 Task: Send an email with the signature George Carter with the subject Thank you for an order and the message Could you clarify the roles and responsibilities of the team members? from softage.5@softage.net to softage.3@softage.net and move the email from Sent Items to the folder Makeup
Action: Mouse moved to (49, 41)
Screenshot: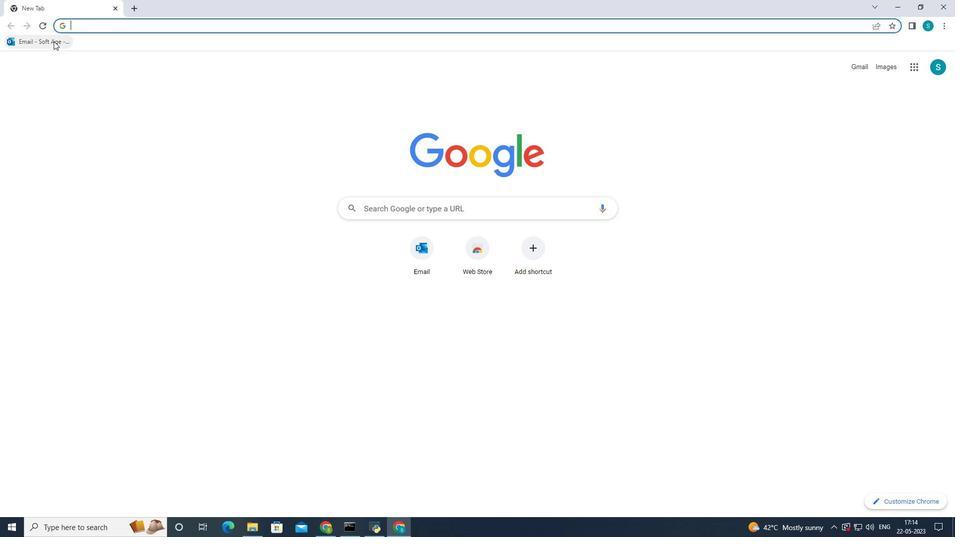
Action: Mouse pressed left at (49, 41)
Screenshot: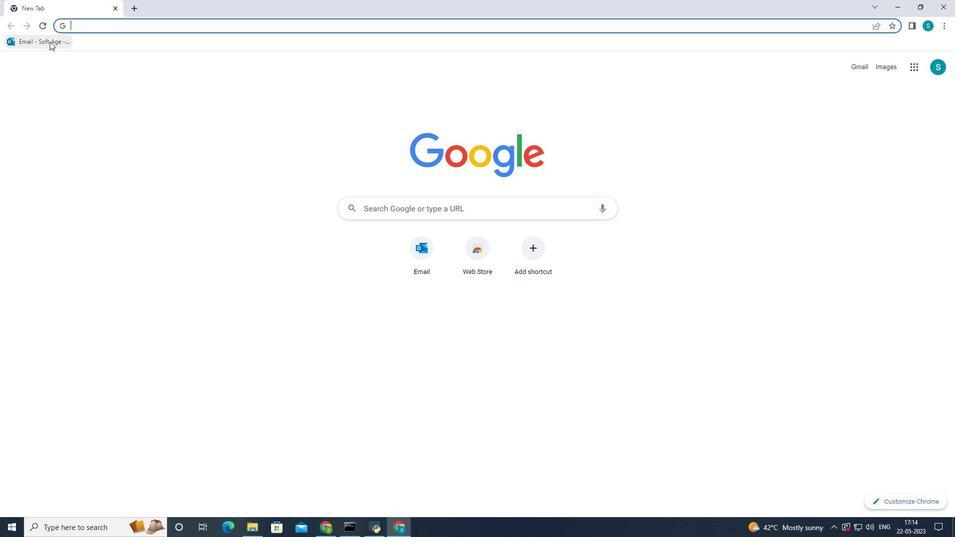 
Action: Mouse moved to (143, 92)
Screenshot: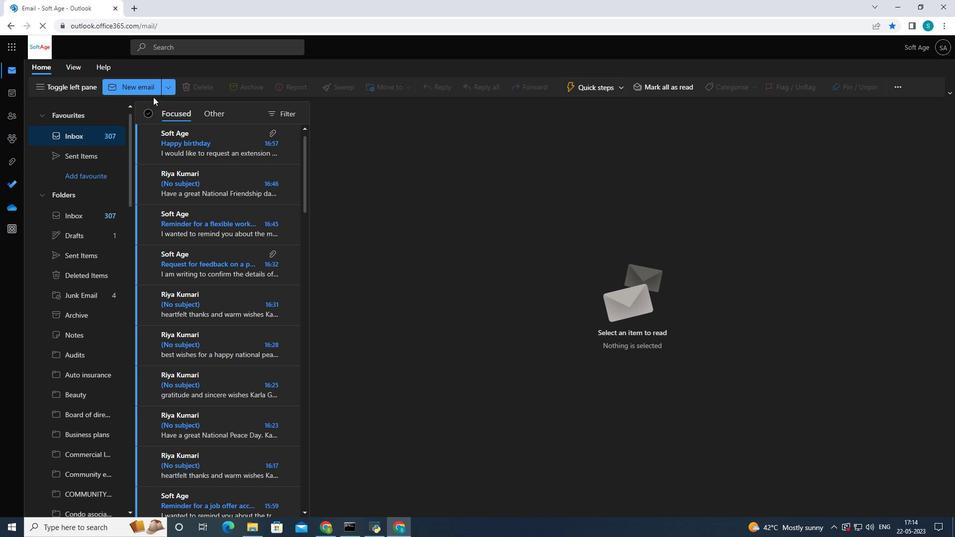 
Action: Mouse pressed left at (143, 92)
Screenshot: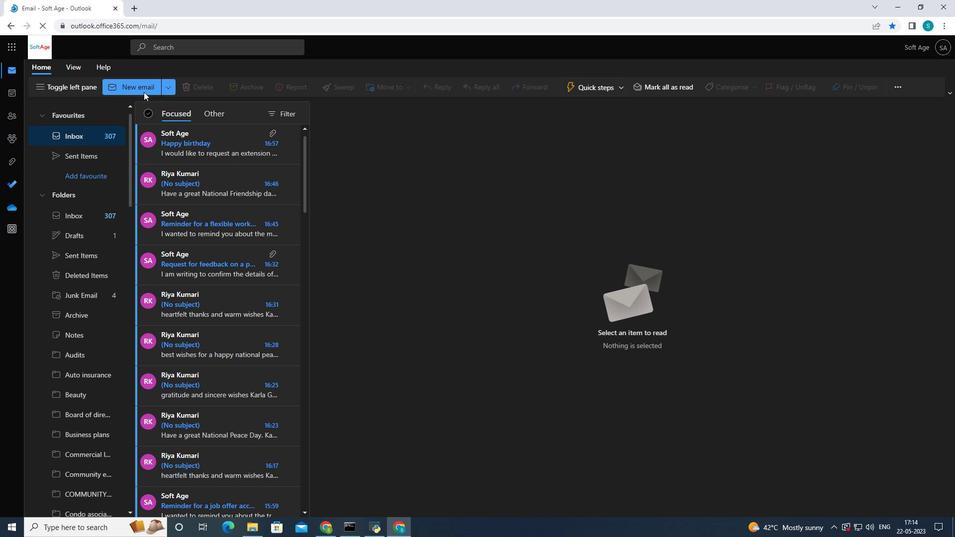 
Action: Mouse pressed left at (143, 92)
Screenshot: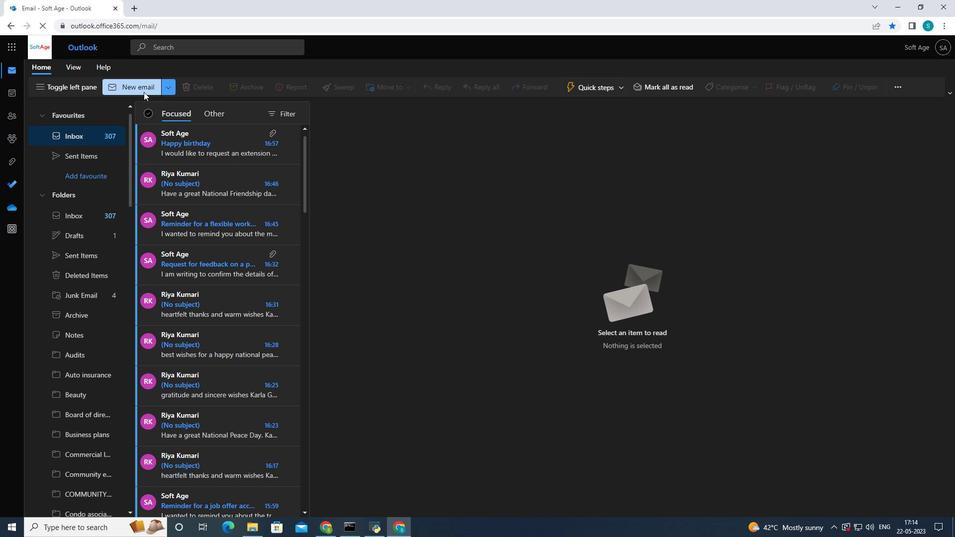 
Action: Mouse moved to (673, 82)
Screenshot: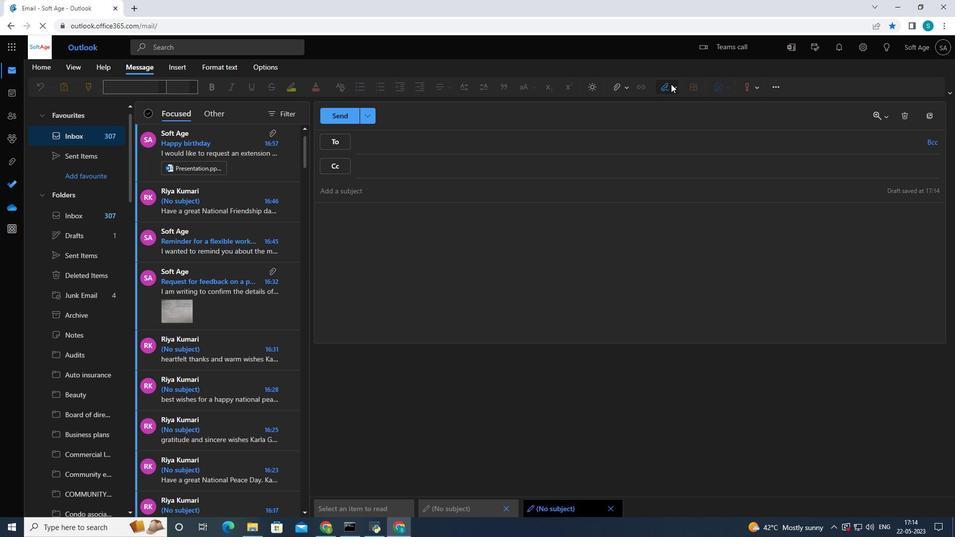 
Action: Mouse pressed left at (673, 82)
Screenshot: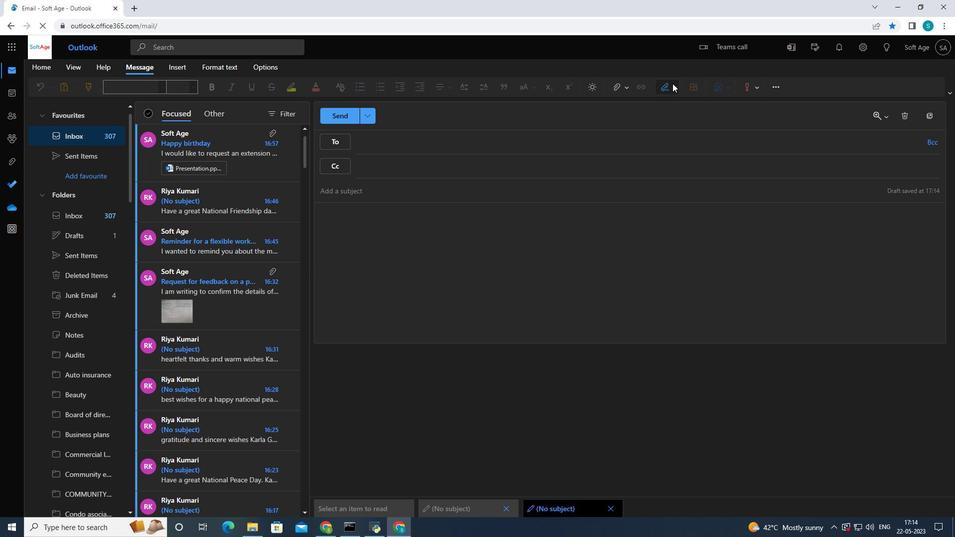 
Action: Mouse moved to (642, 124)
Screenshot: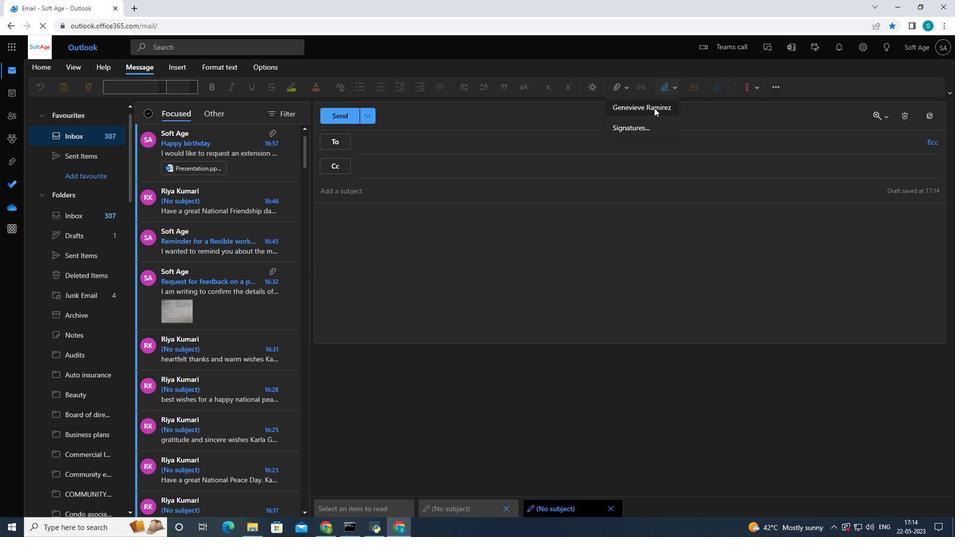 
Action: Mouse pressed left at (642, 124)
Screenshot: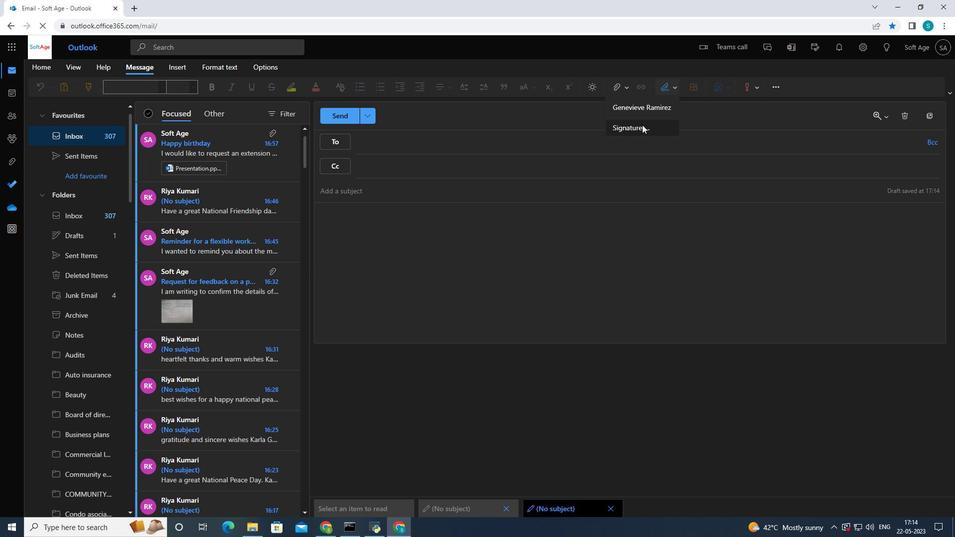 
Action: Mouse moved to (536, 162)
Screenshot: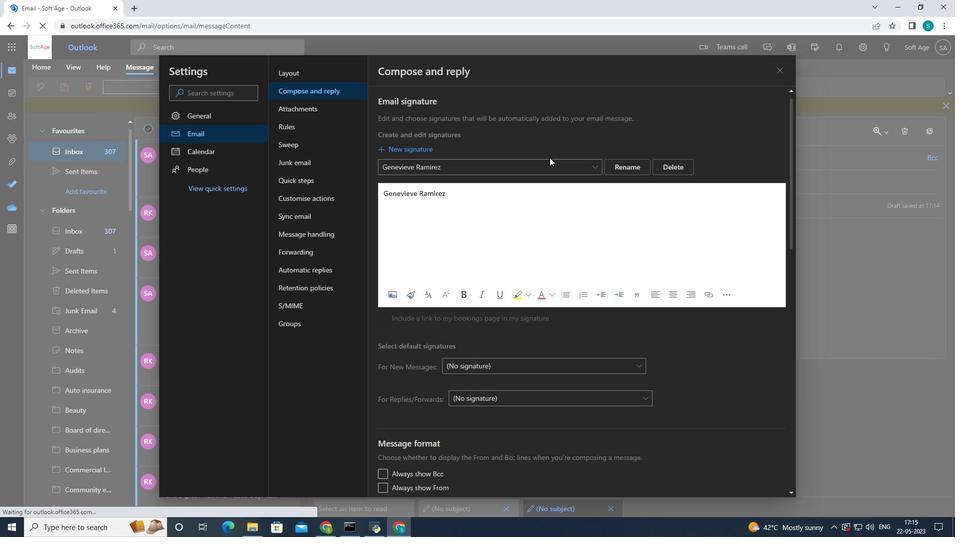 
Action: Mouse pressed left at (536, 162)
Screenshot: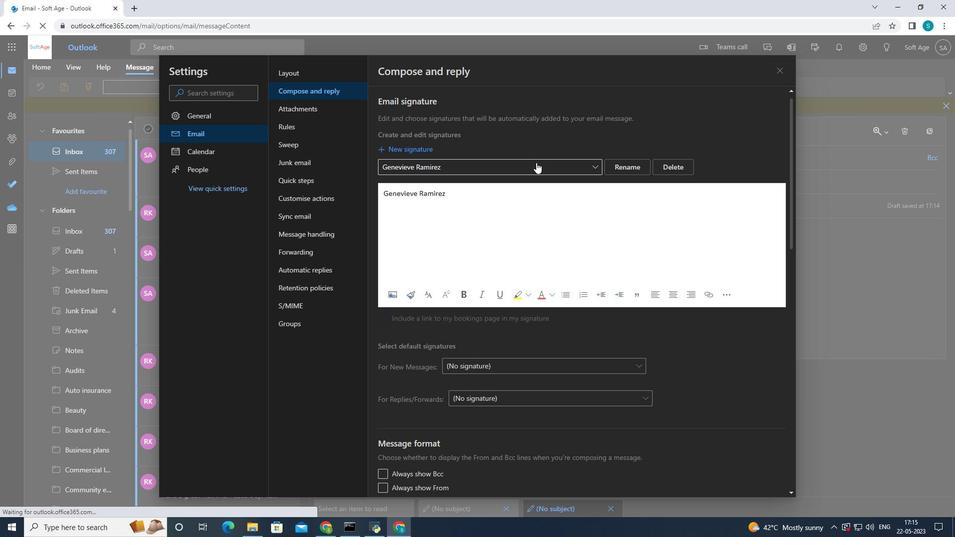 
Action: Mouse moved to (615, 167)
Screenshot: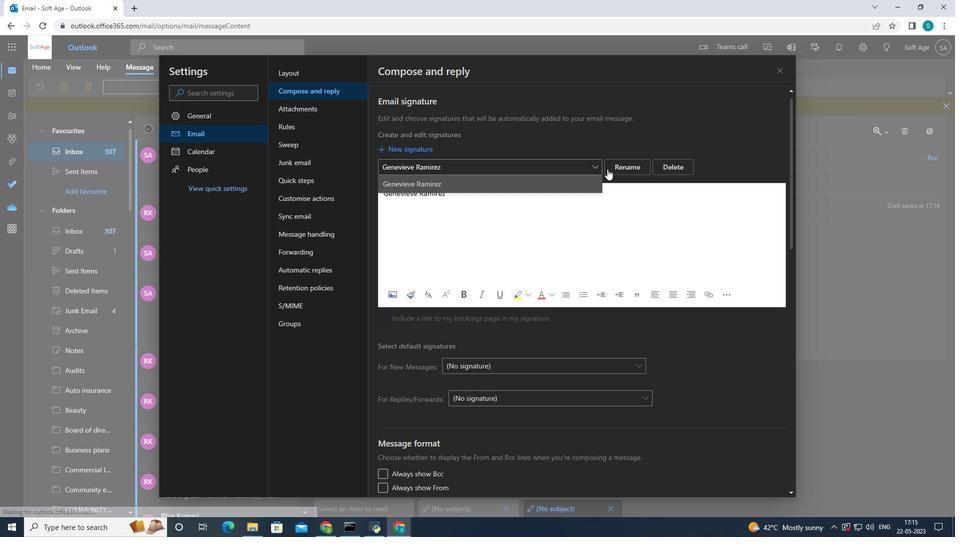 
Action: Mouse pressed left at (615, 167)
Screenshot: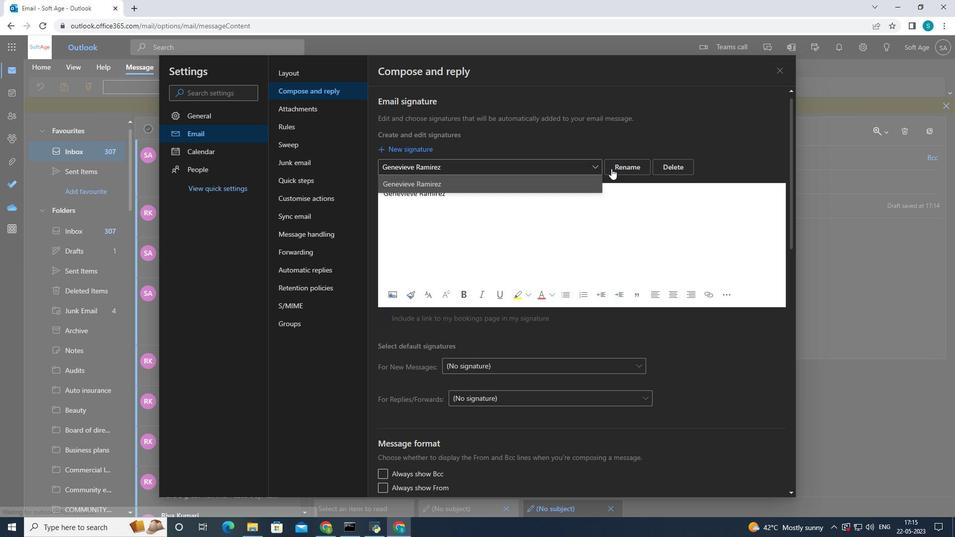 
Action: Mouse moved to (566, 166)
Screenshot: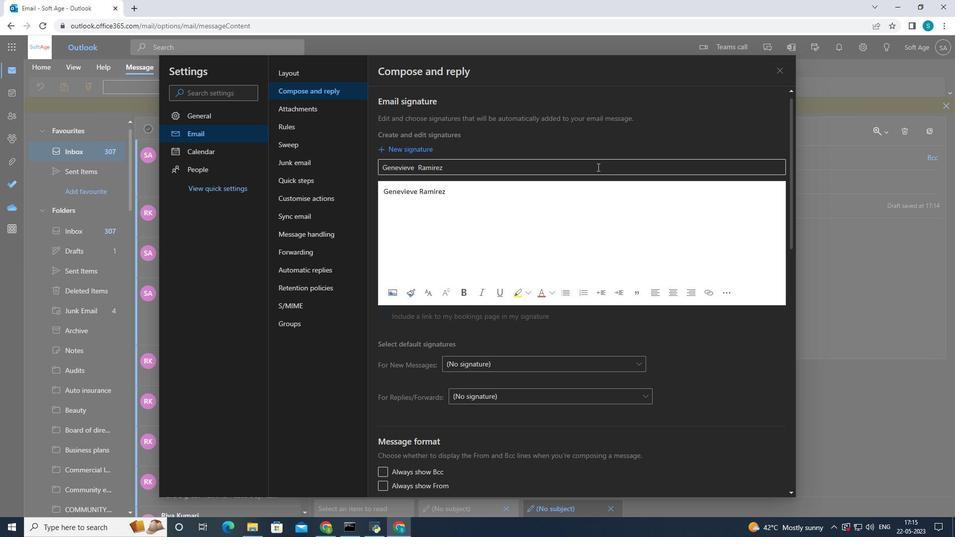 
Action: Mouse pressed left at (566, 166)
Screenshot: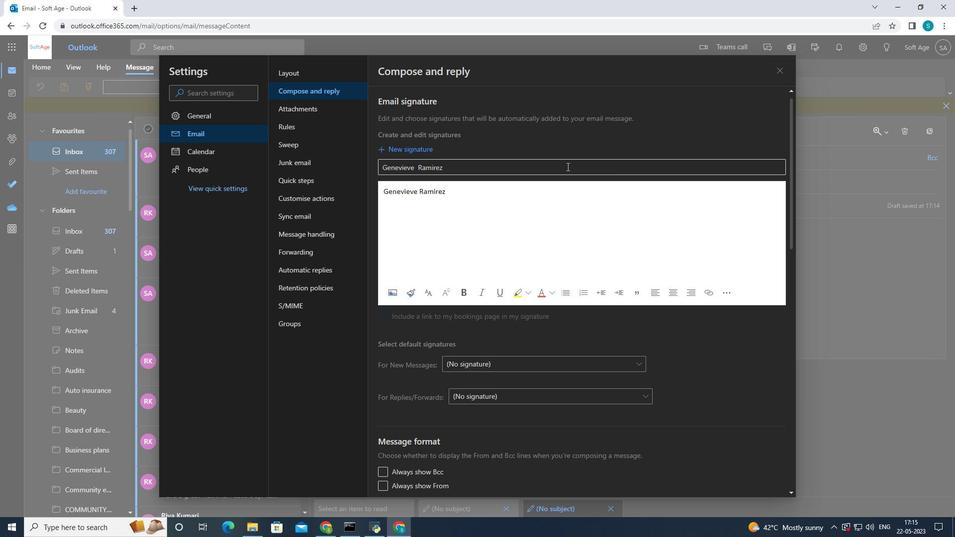 
Action: Key pressed <Key.backspace><Key.backspace><Key.backspace><Key.backspace><Key.backspace><Key.backspace><Key.backspace><Key.backspace><Key.backspace><Key.backspace><Key.backspace><Key.backspace><Key.backspace><Key.backspace><Key.backspace><Key.backspace><Key.backspace><Key.backspace><Key.backspace><Key.backspace><Key.shift>George<Key.space><Key.shift>Cater<Key.left><Key.left><Key.left>r
Screenshot: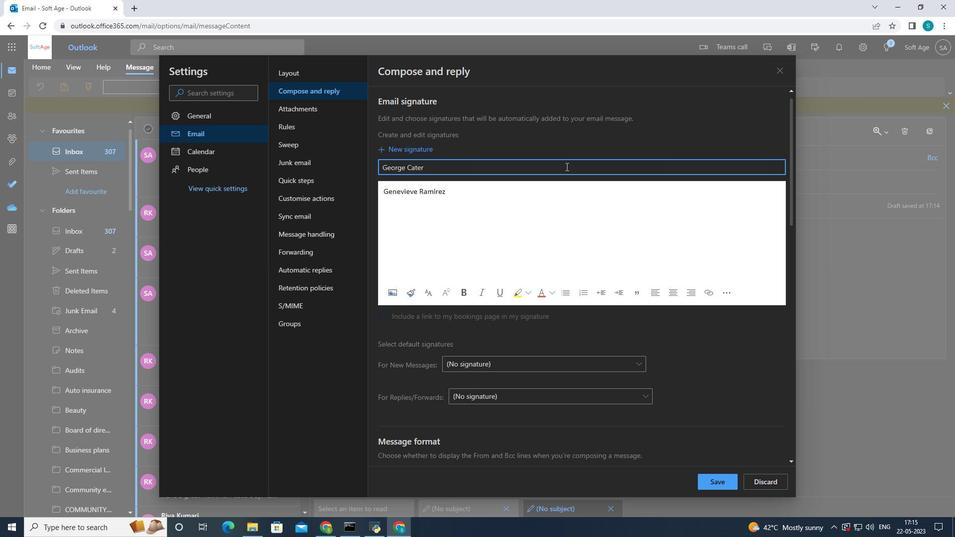 
Action: Mouse moved to (499, 193)
Screenshot: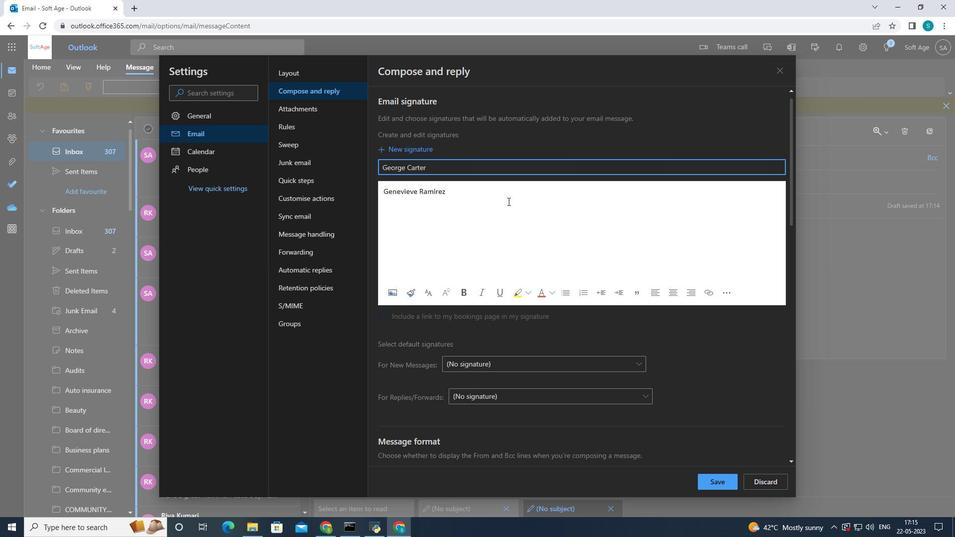 
Action: Mouse pressed left at (499, 193)
Screenshot: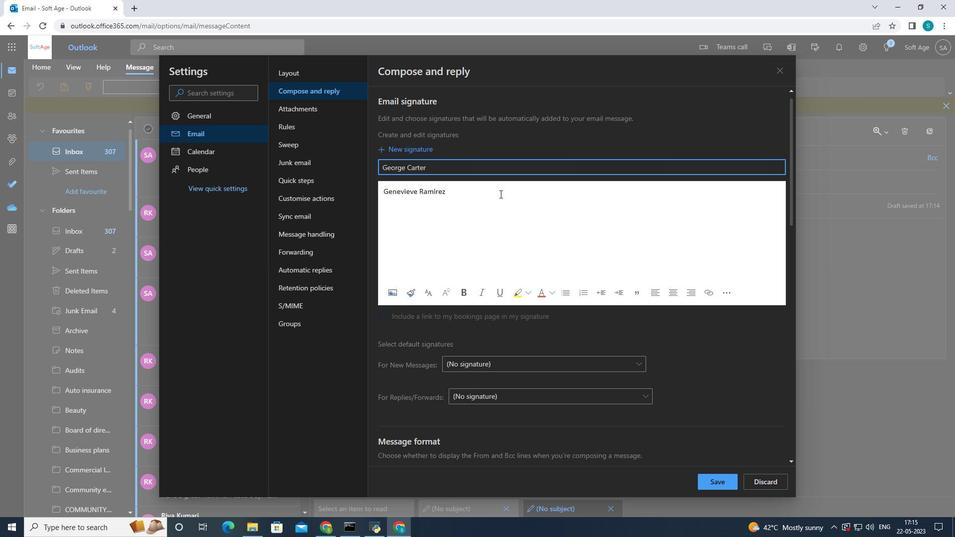 
Action: Key pressed <Key.backspace><Key.backspace><Key.backspace><Key.backspace><Key.backspace><Key.backspace><Key.backspace><Key.backspace><Key.backspace><Key.backspace><Key.backspace><Key.backspace><Key.backspace><Key.backspace><Key.backspace><Key.backspace><Key.backspace><Key.backspace><Key.shift><Key.shift><Key.shift><Key.shift><Key.shift><Key.shift><Key.shift><Key.shift><Key.shift>George<Key.space><Key.shift>Carter
Screenshot: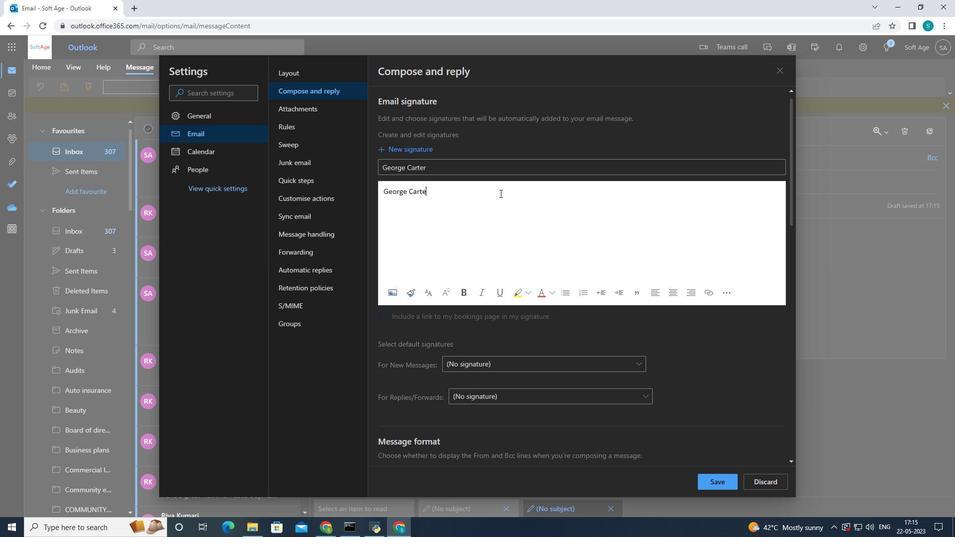 
Action: Mouse moved to (714, 481)
Screenshot: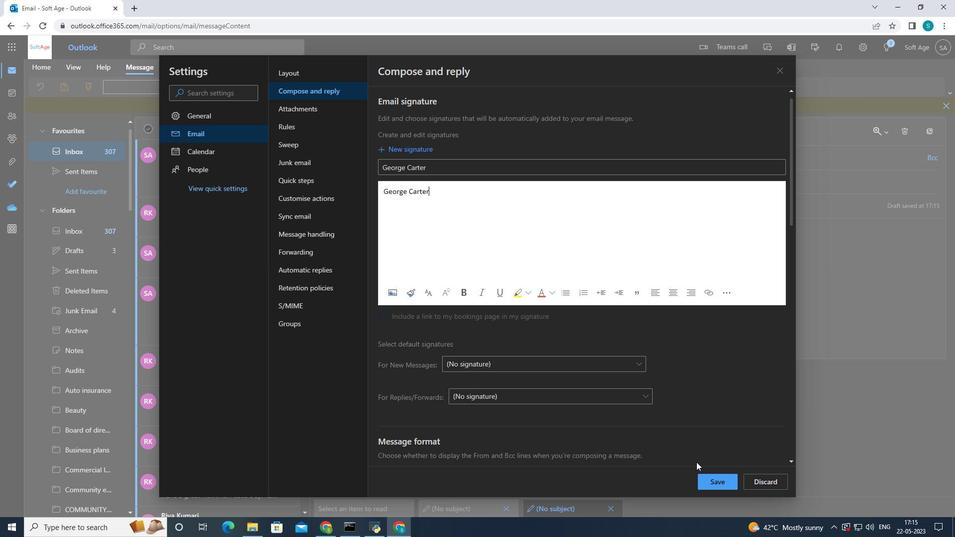 
Action: Mouse pressed left at (714, 481)
Screenshot: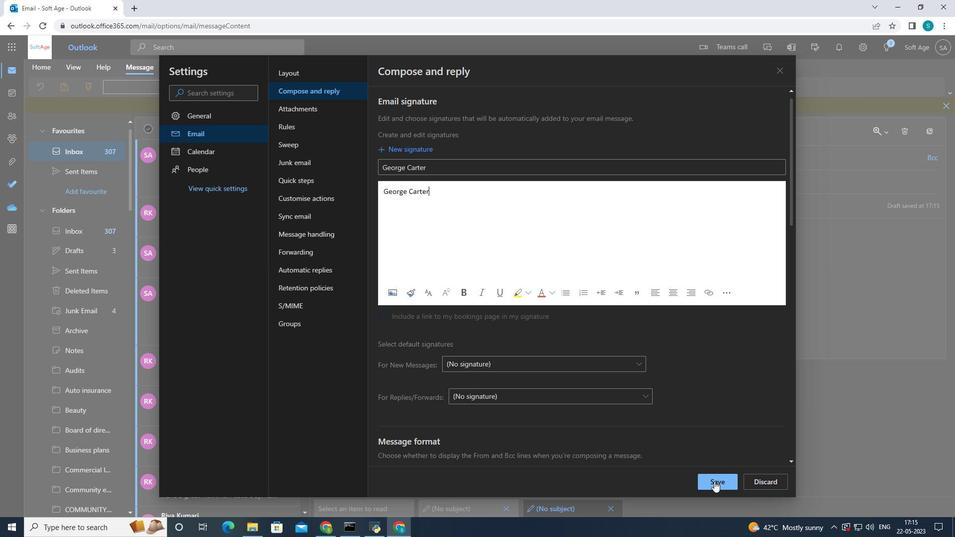 
Action: Mouse moved to (783, 63)
Screenshot: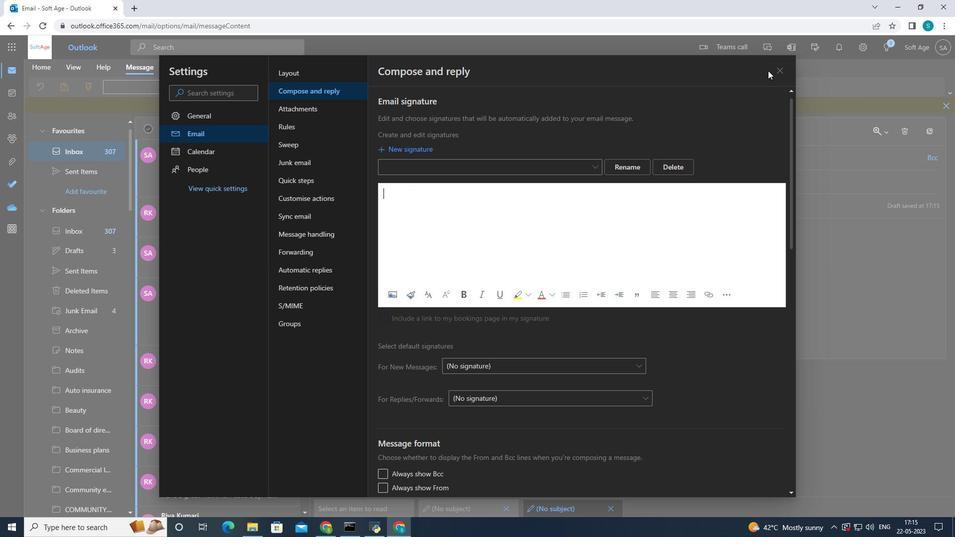 
Action: Mouse pressed left at (783, 63)
Screenshot: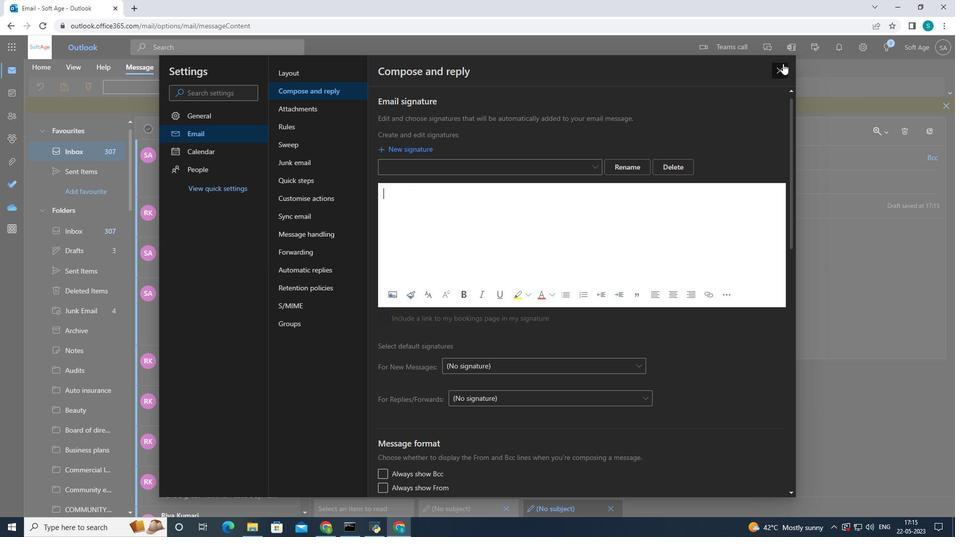 
Action: Mouse moved to (415, 158)
Screenshot: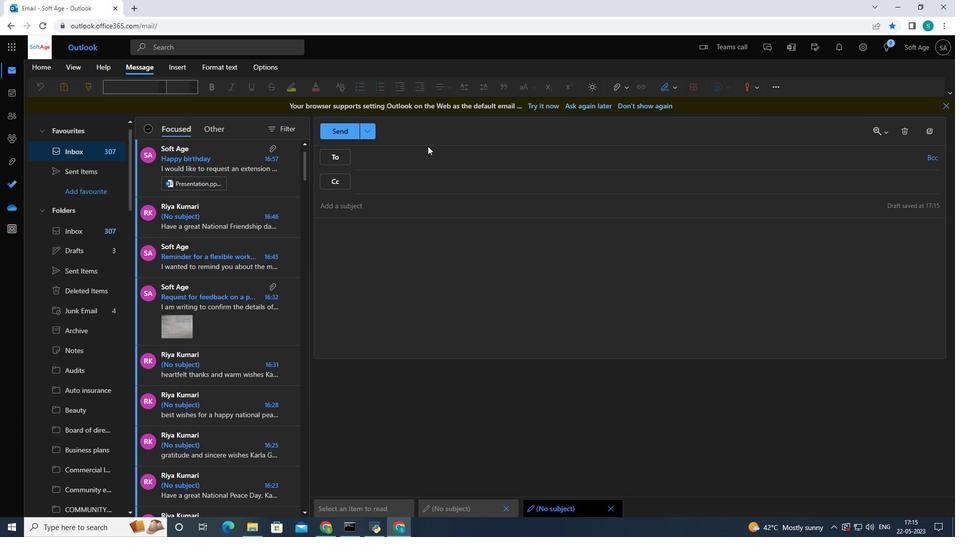
Action: Mouse pressed left at (415, 158)
Screenshot: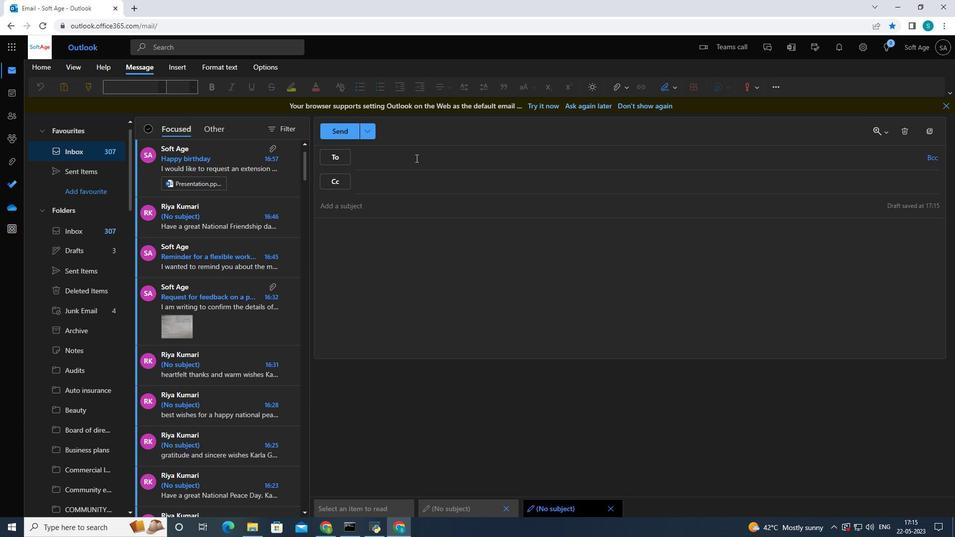 
Action: Mouse moved to (580, 171)
Screenshot: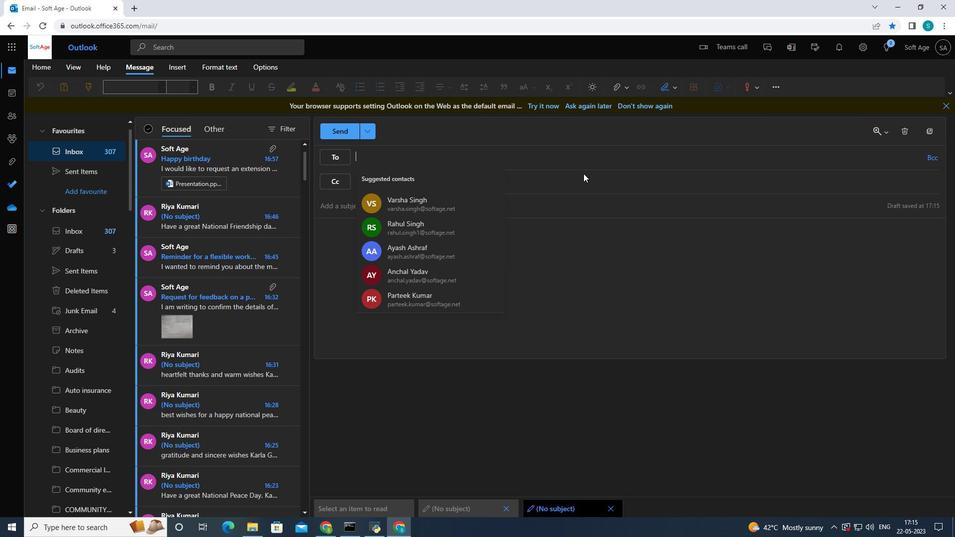 
Action: Key pressed softage.3<Key.shift>@softage.net
Screenshot: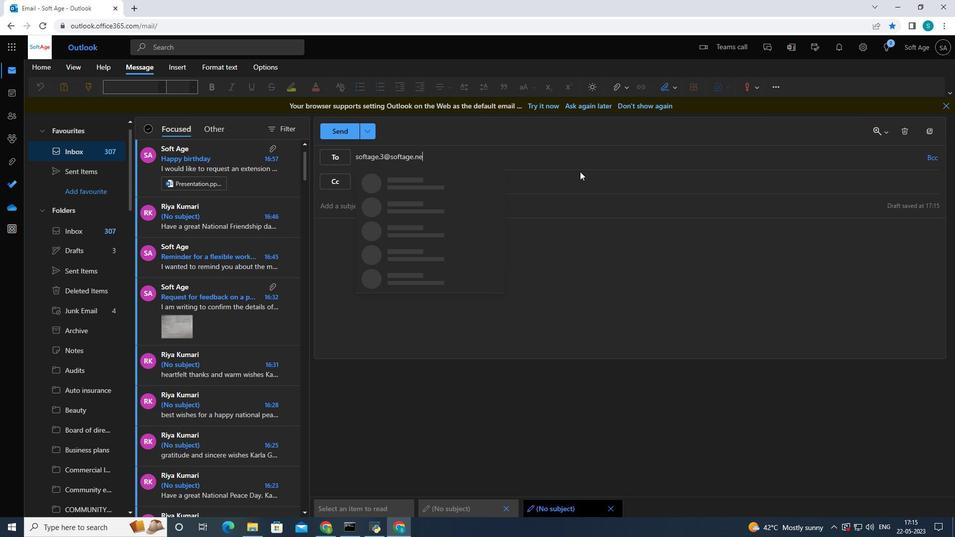 
Action: Mouse moved to (417, 181)
Screenshot: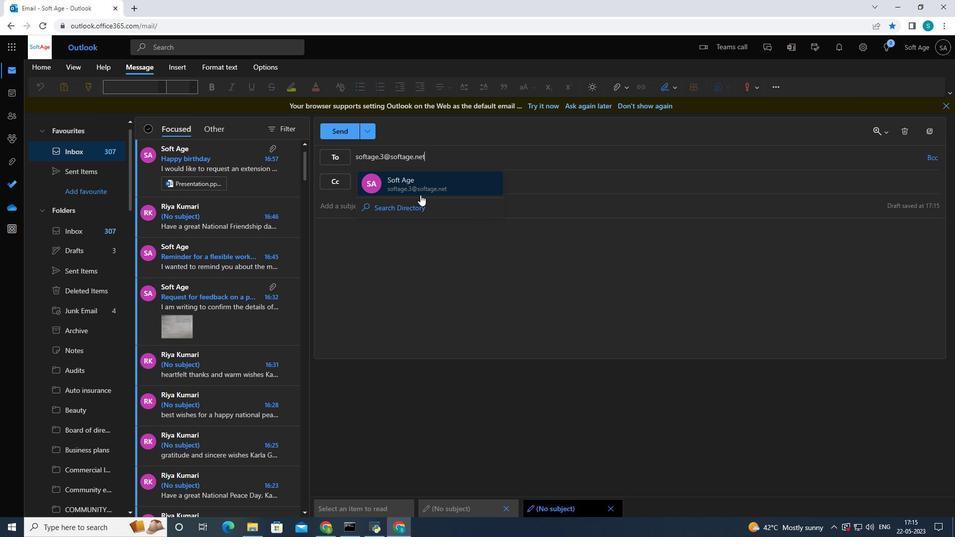 
Action: Mouse pressed left at (417, 181)
Screenshot: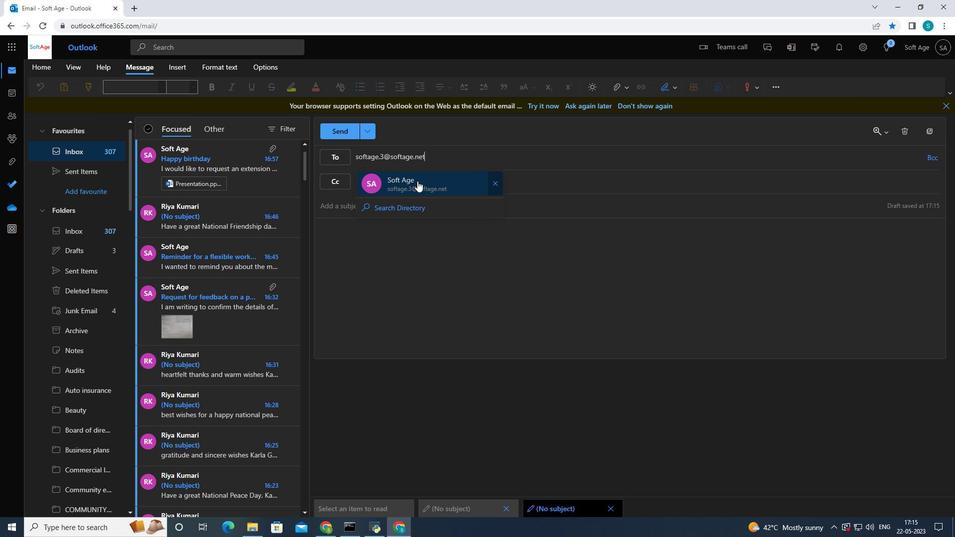 
Action: Mouse moved to (407, 243)
Screenshot: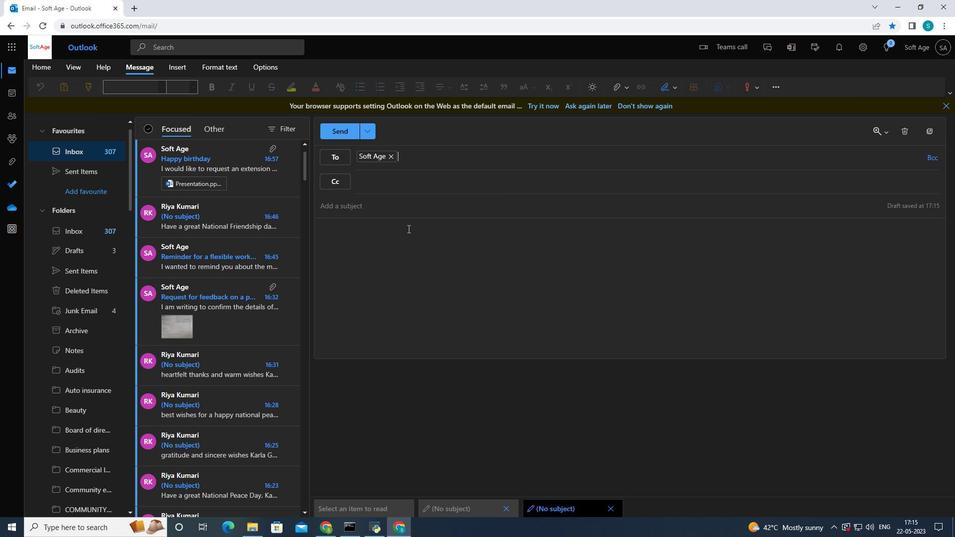 
Action: Mouse pressed left at (407, 243)
Screenshot: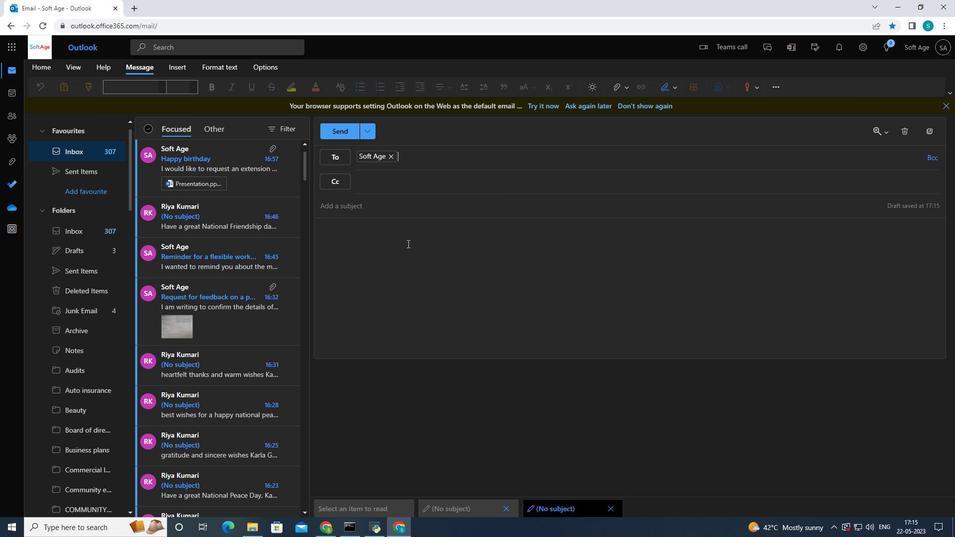
Action: Mouse moved to (677, 85)
Screenshot: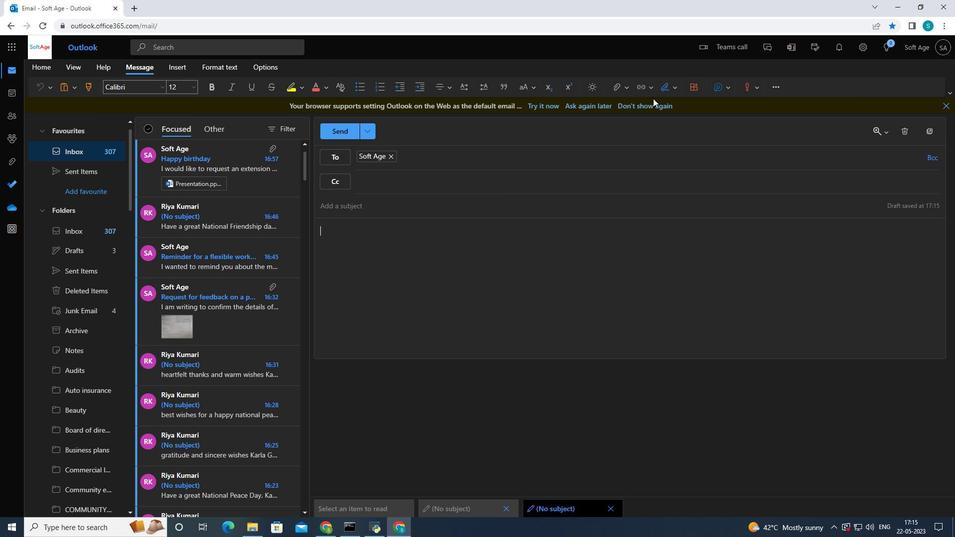
Action: Mouse pressed left at (677, 85)
Screenshot: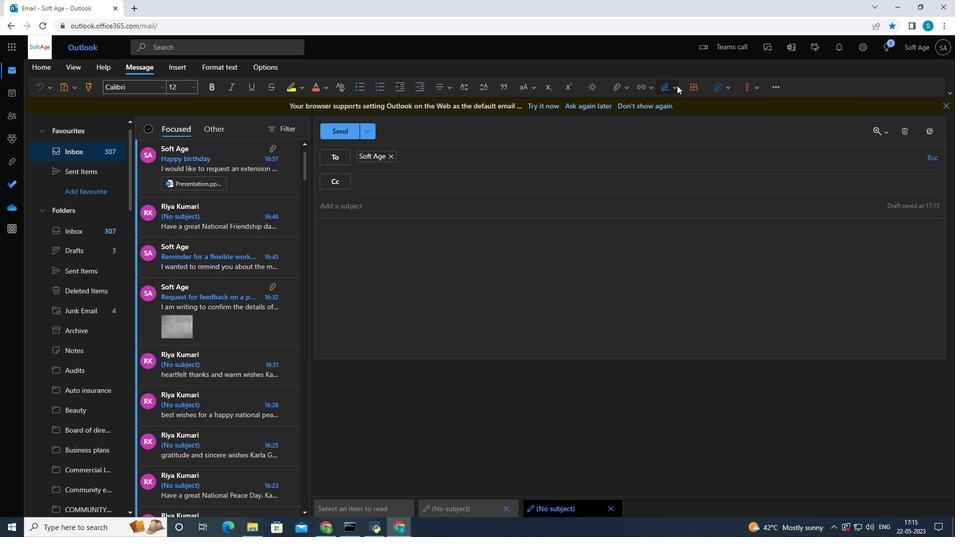 
Action: Mouse moved to (666, 99)
Screenshot: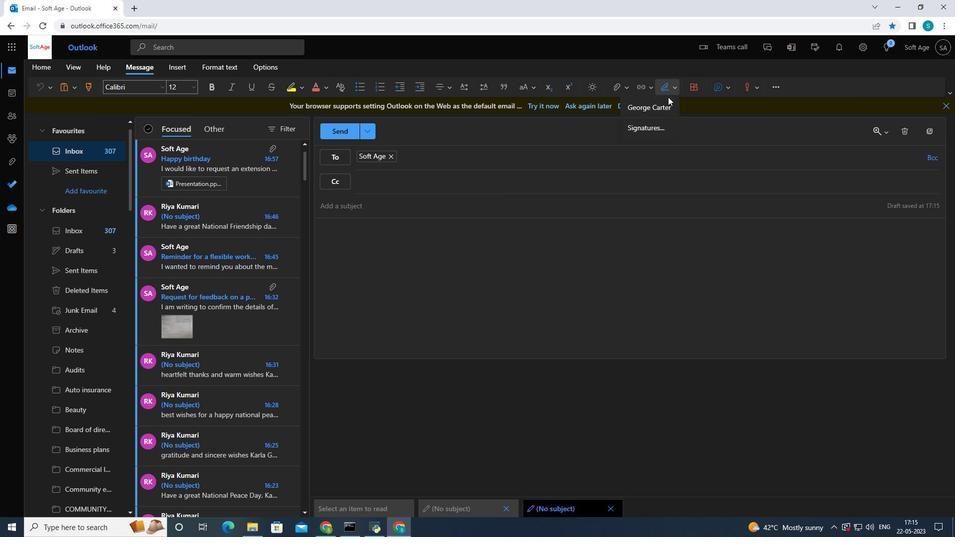 
Action: Mouse pressed left at (666, 99)
Screenshot: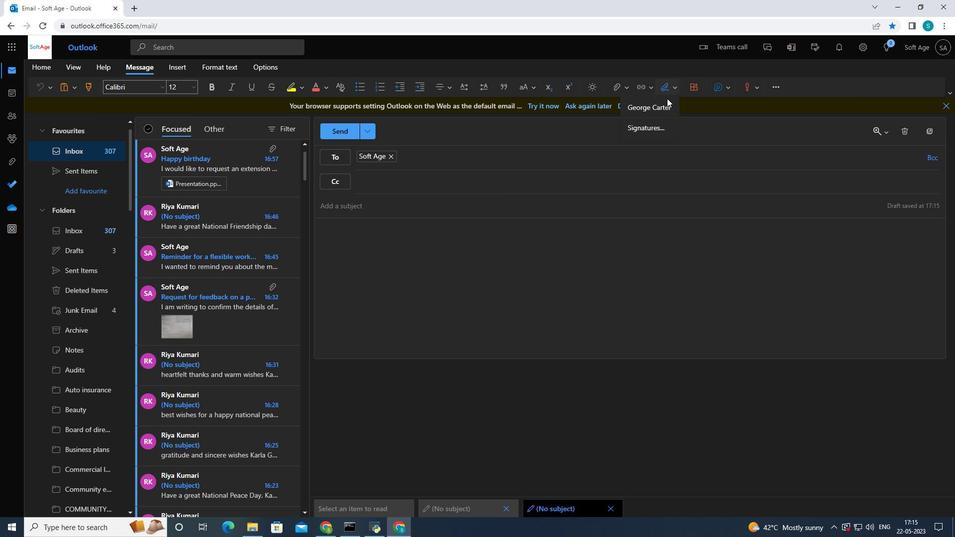 
Action: Mouse moved to (379, 202)
Screenshot: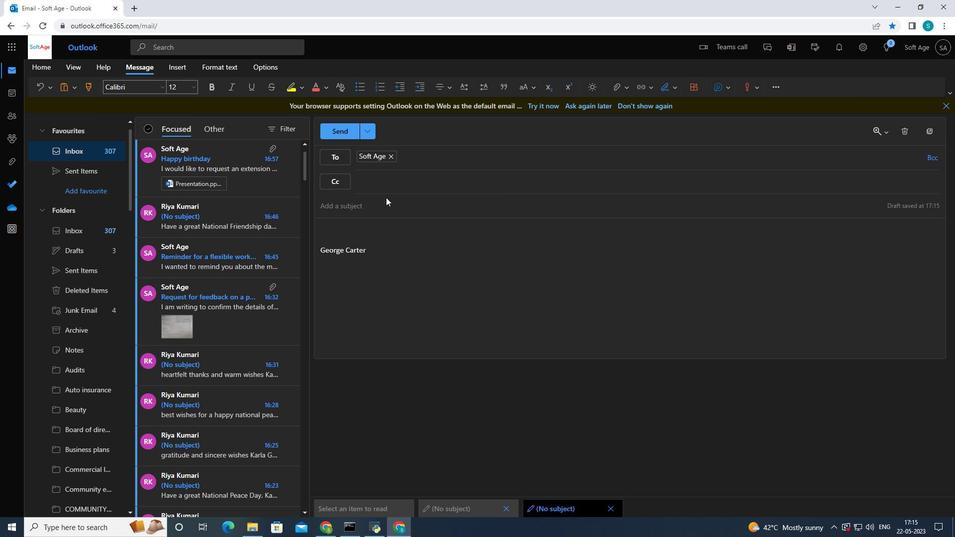 
Action: Mouse pressed left at (379, 202)
Screenshot: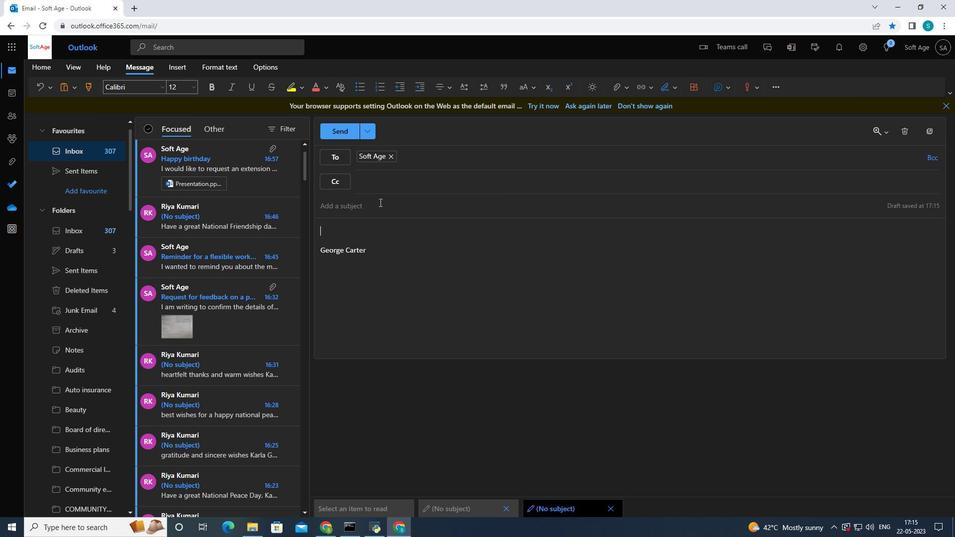 
Action: Mouse moved to (543, 206)
Screenshot: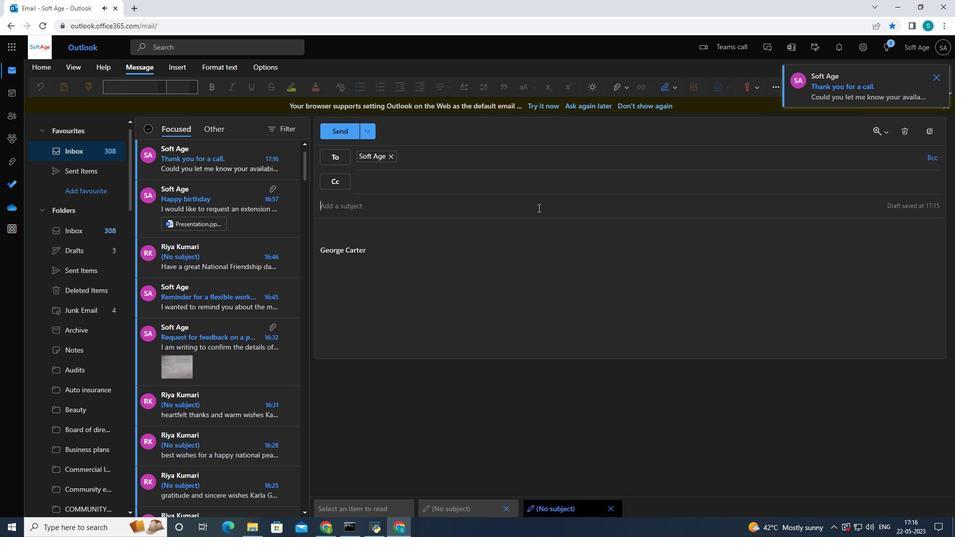 
Action: Key pressed <Key.shift>Thank<Key.space>you<Key.space>for<Key.space>an<Key.space>order
Screenshot: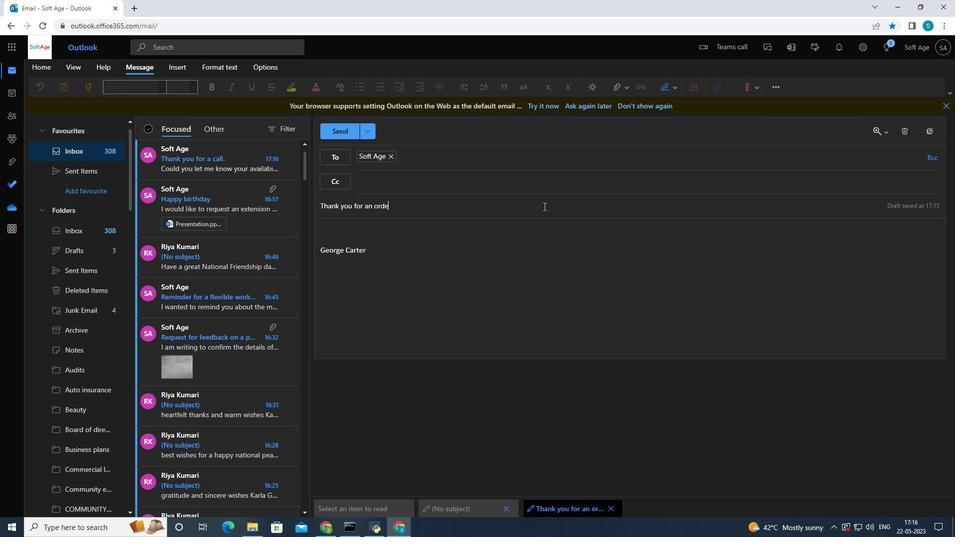 
Action: Mouse moved to (386, 235)
Screenshot: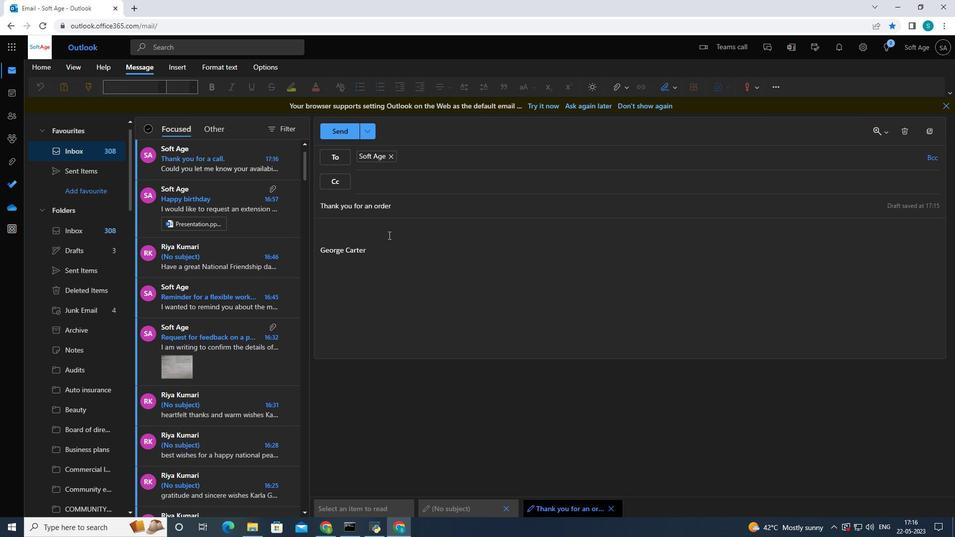 
Action: Mouse pressed left at (386, 235)
Screenshot: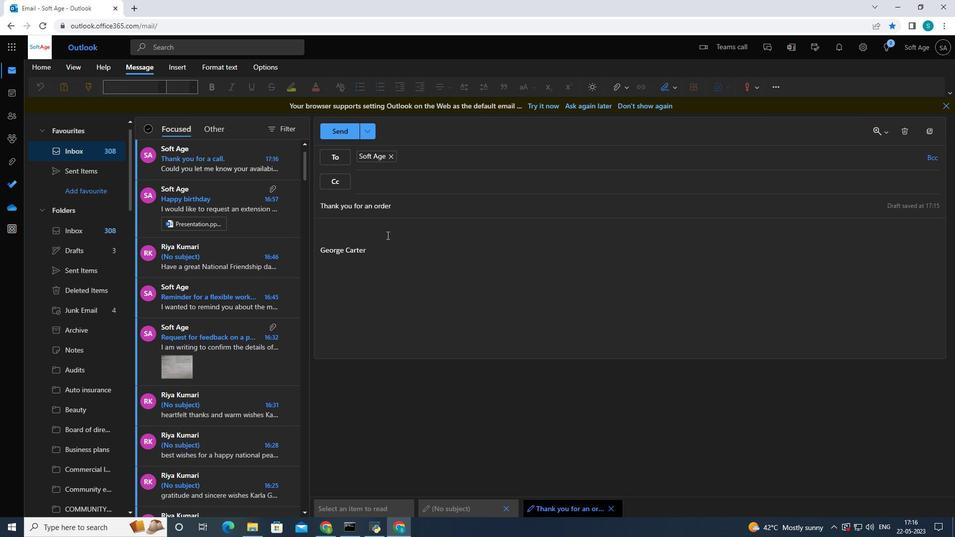 
Action: Mouse moved to (442, 226)
Screenshot: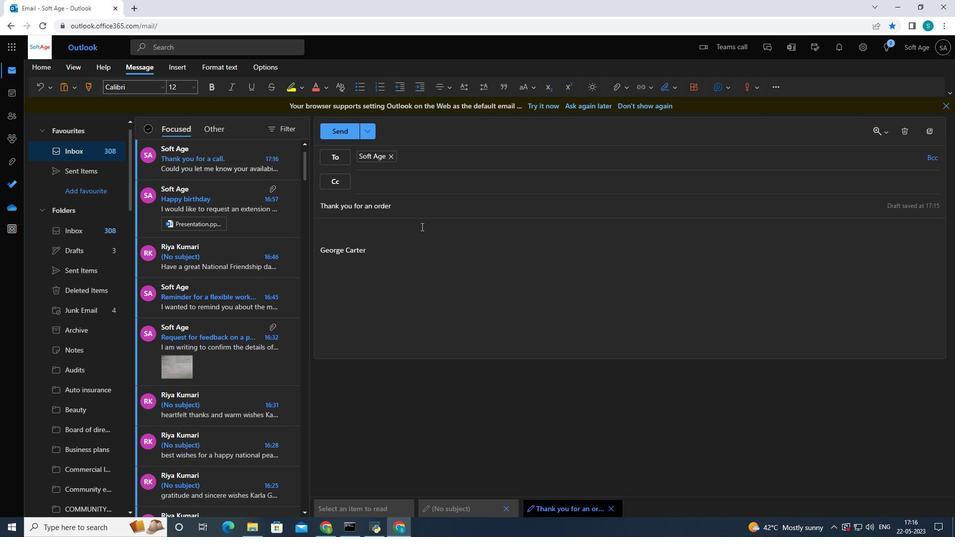 
Action: Key pressed <Key.shift>Could<Key.space>you<Key.space>clarity<Key.backspace><Key.backspace>fy<Key.space>the<Key.space>roles<Key.space>and<Key.space>responsibility
Screenshot: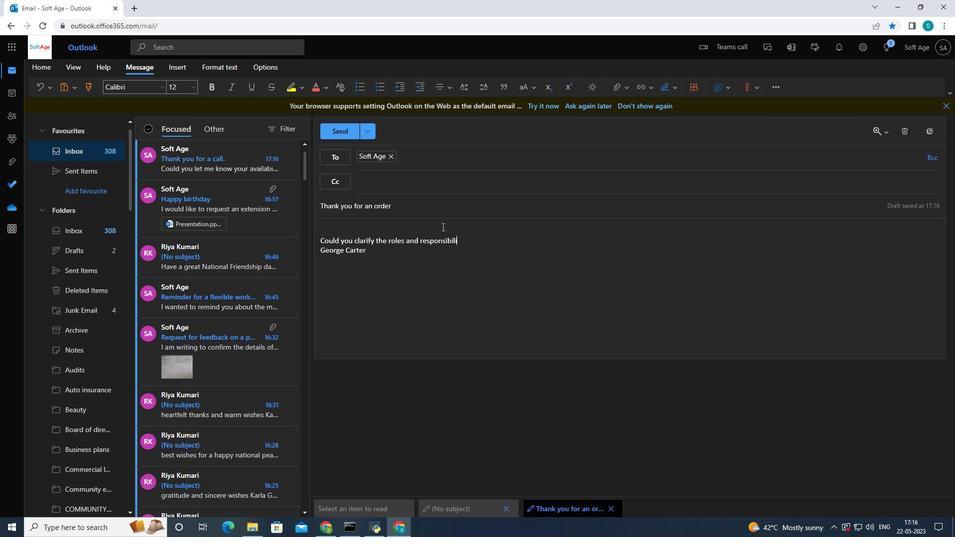 
Action: Mouse moved to (441, 227)
Screenshot: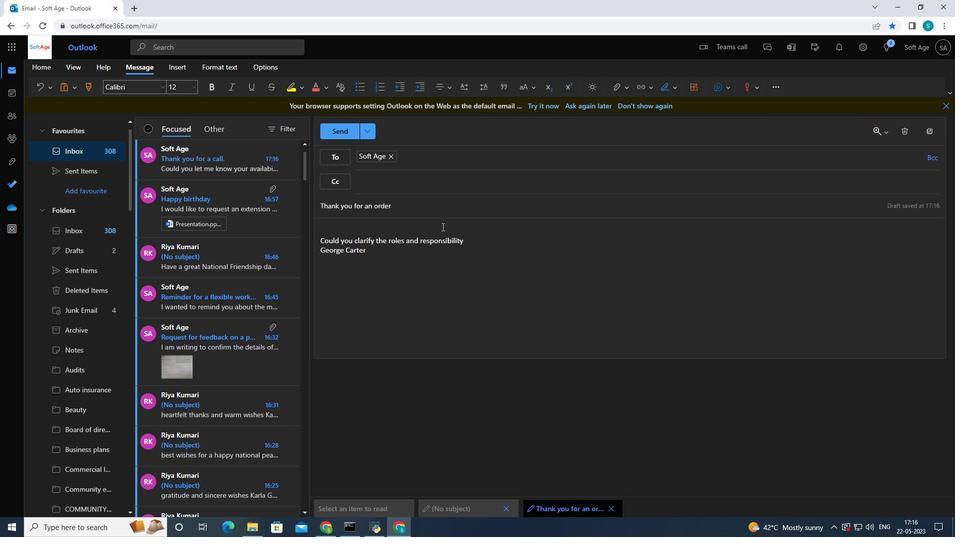 
Action: Key pressed <Key.backspace>ies<Key.space>of<Key.space>the<Key.space>team<Key.space>men<Key.backspace>mbers<Key.shift_r><Key.shift_r><Key.shift_r><Key.shift_r><Key.shift_r><Key.shift_r><Key.shift_r>?
Screenshot: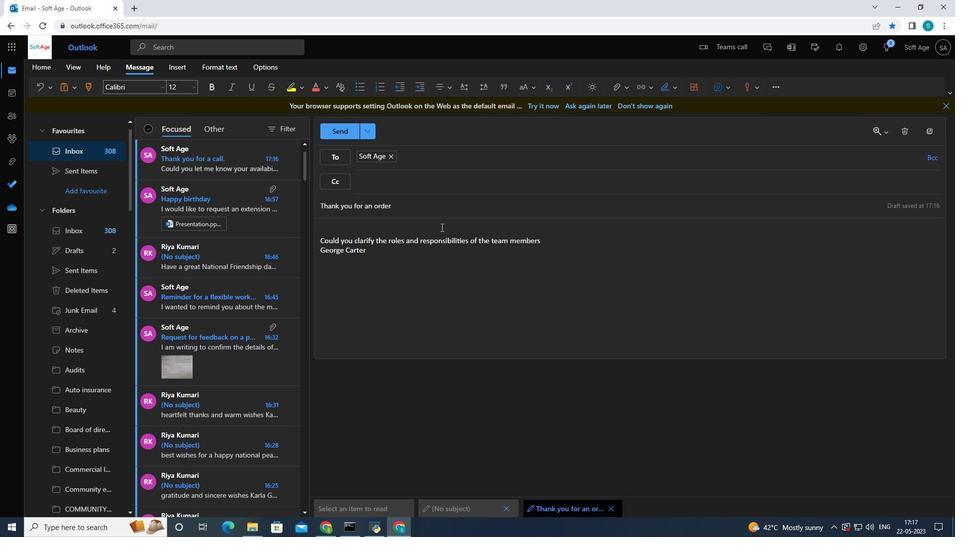 
Action: Mouse moved to (57, 277)
Screenshot: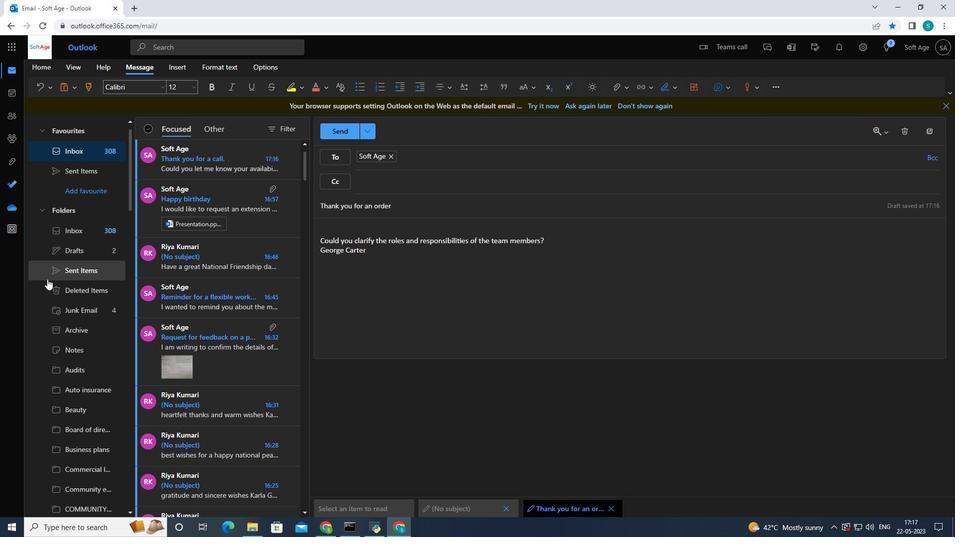 
Action: Mouse scrolled (57, 276) with delta (0, 0)
Screenshot: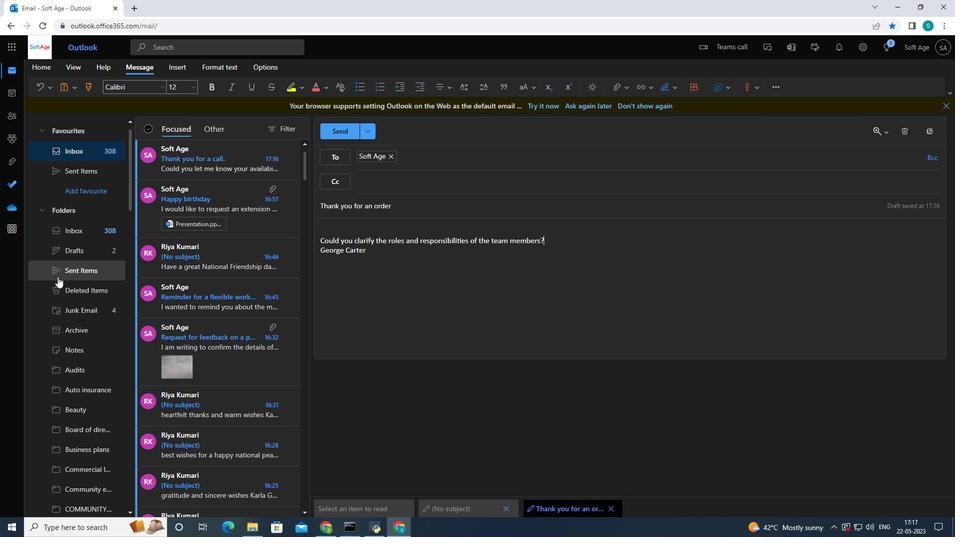 
Action: Mouse scrolled (57, 276) with delta (0, 0)
Screenshot: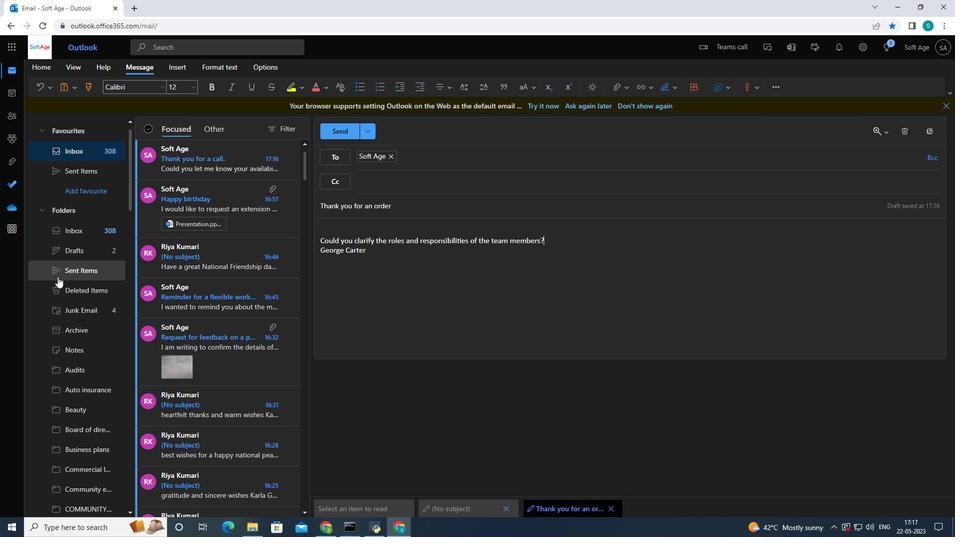 
Action: Mouse scrolled (57, 276) with delta (0, 0)
Screenshot: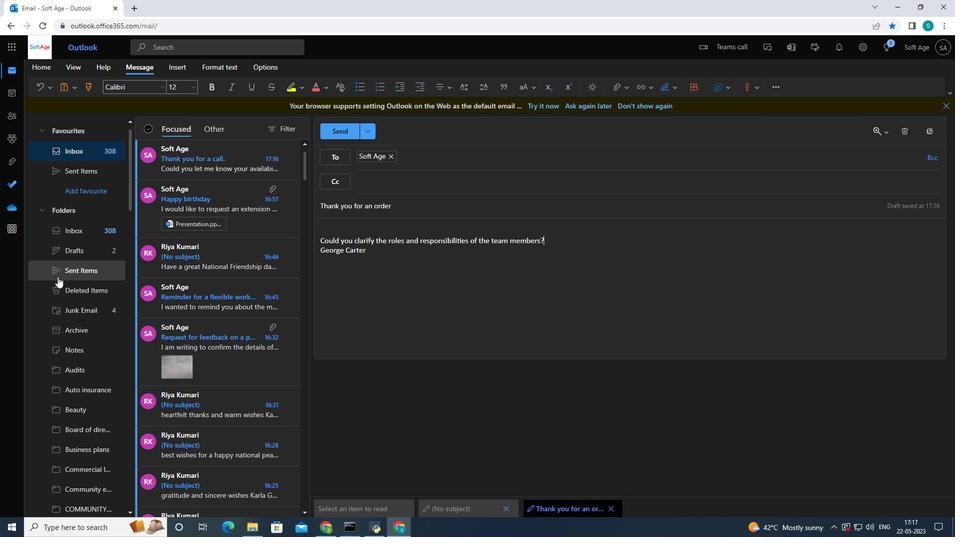 
Action: Mouse scrolled (57, 276) with delta (0, 0)
Screenshot: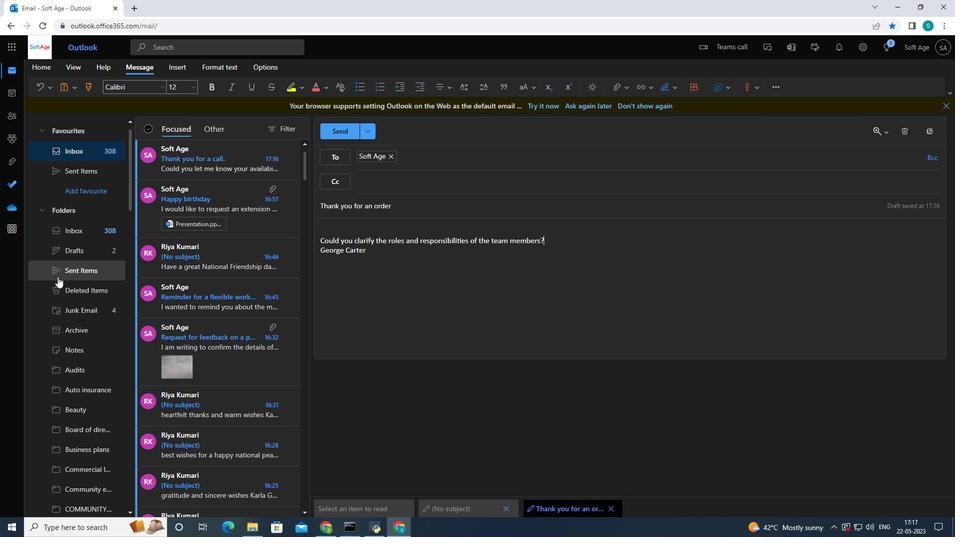 
Action: Mouse scrolled (57, 276) with delta (0, 0)
Screenshot: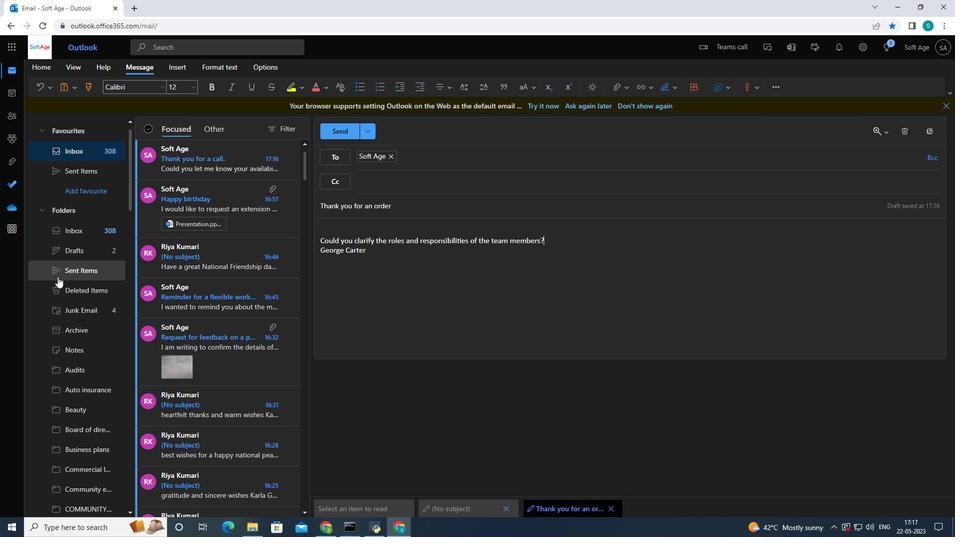 
Action: Mouse moved to (58, 273)
Screenshot: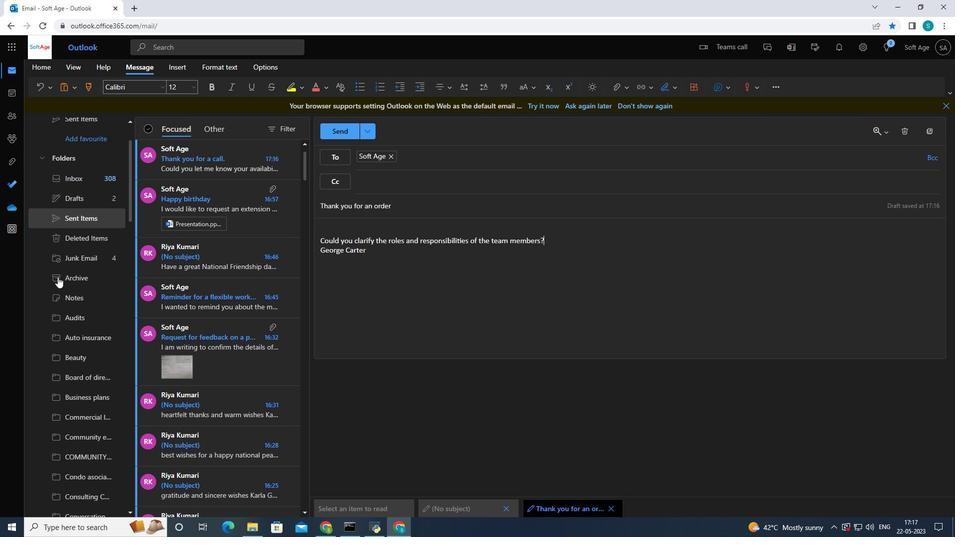 
Action: Mouse scrolled (58, 272) with delta (0, 0)
Screenshot: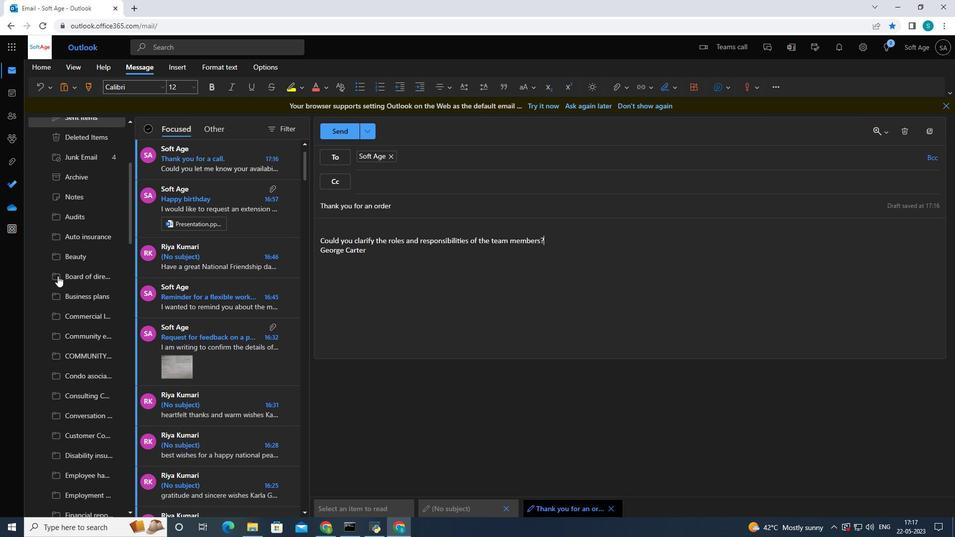 
Action: Mouse scrolled (58, 272) with delta (0, 0)
Screenshot: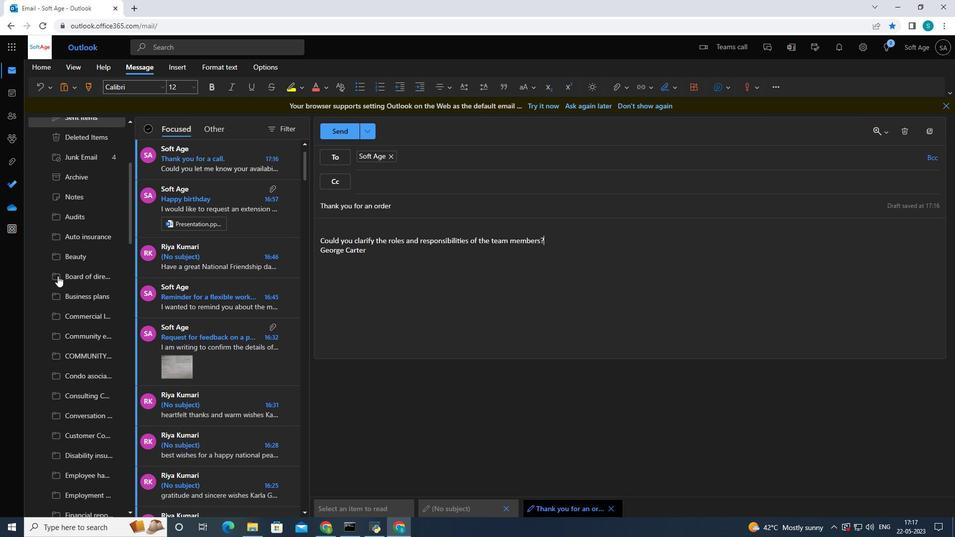 
Action: Mouse scrolled (58, 272) with delta (0, 0)
Screenshot: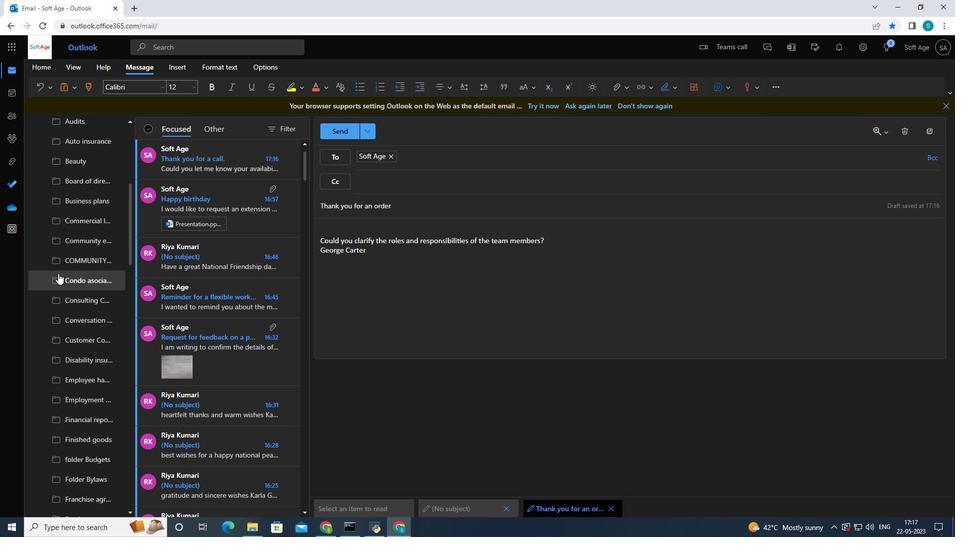 
Action: Mouse scrolled (58, 272) with delta (0, 0)
Screenshot: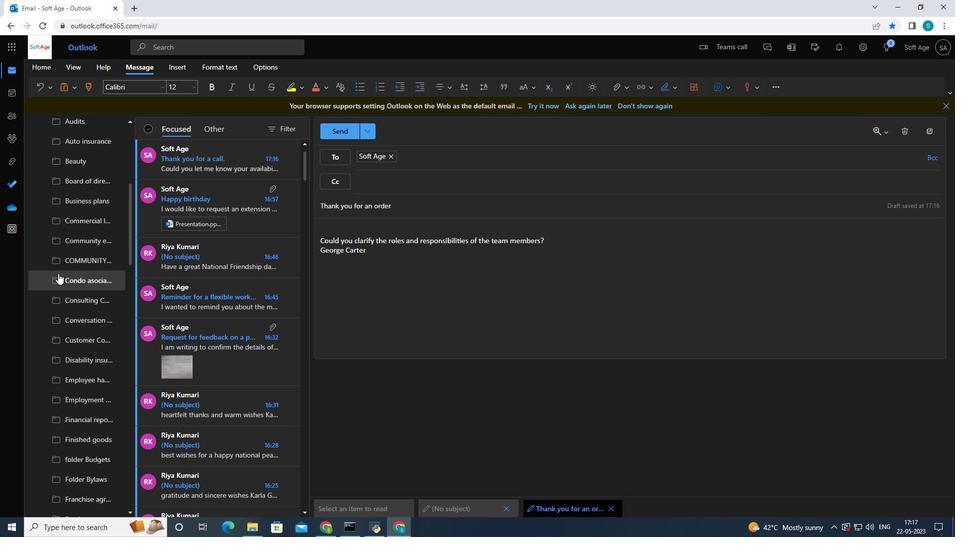 
Action: Mouse scrolled (58, 272) with delta (0, 0)
Screenshot: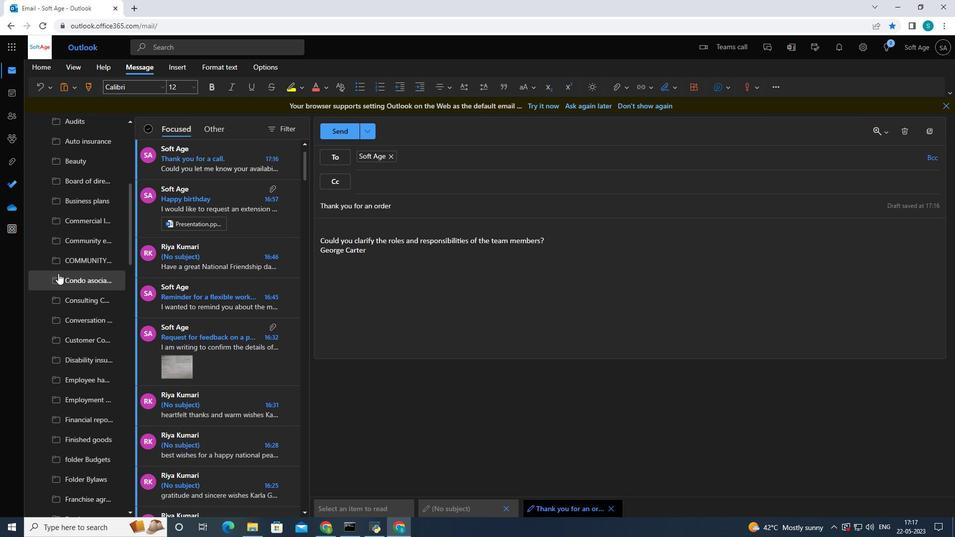 
Action: Mouse moved to (59, 272)
Screenshot: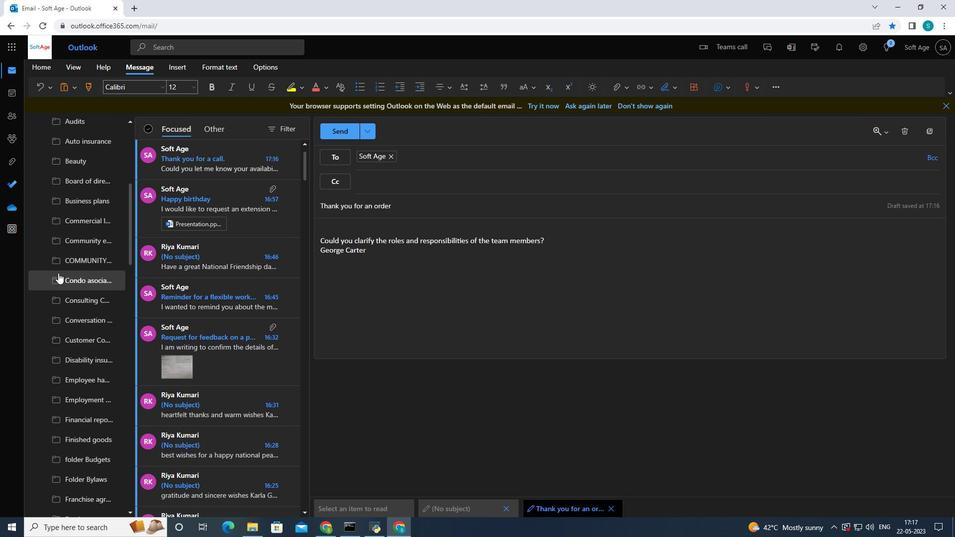 
Action: Mouse scrolled (59, 272) with delta (0, 0)
Screenshot: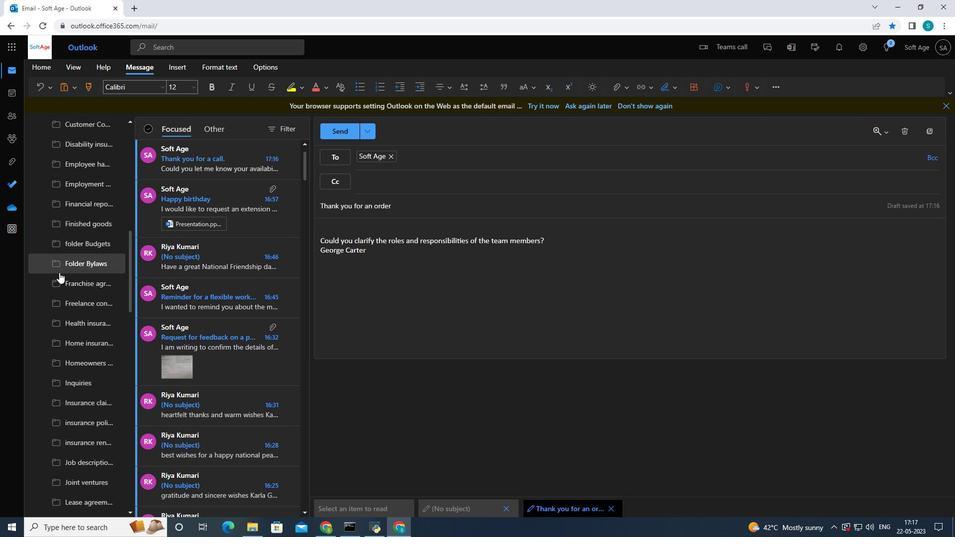 
Action: Mouse scrolled (59, 272) with delta (0, 0)
Screenshot: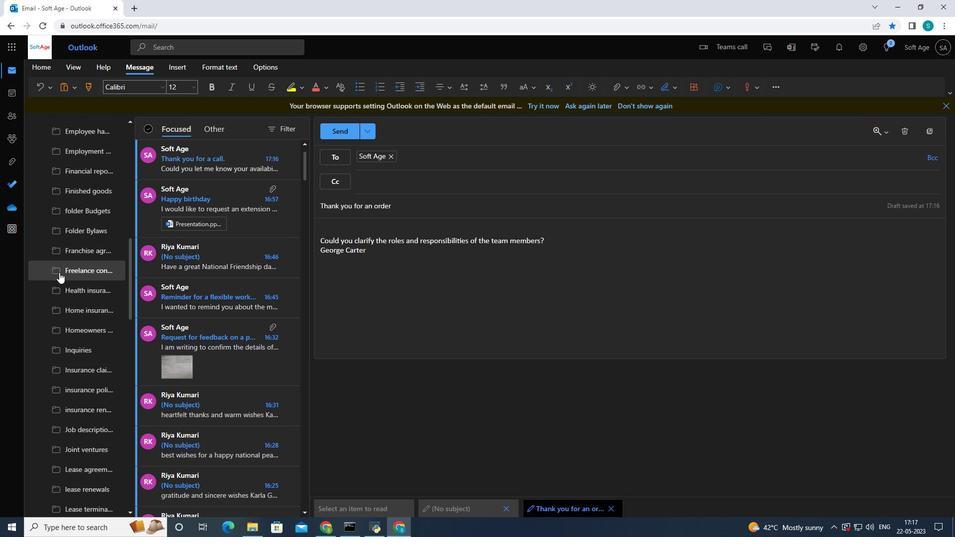 
Action: Mouse scrolled (59, 272) with delta (0, 0)
Screenshot: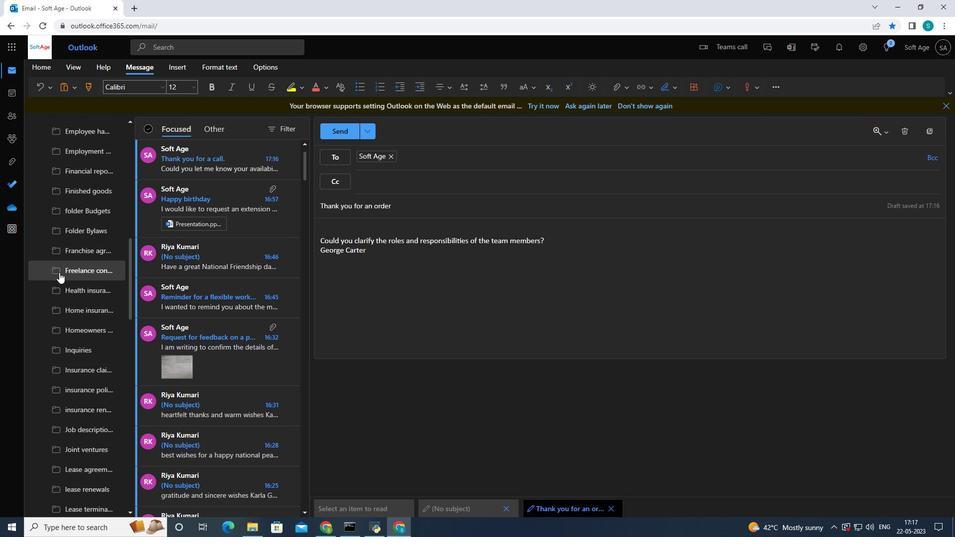 
Action: Mouse scrolled (59, 272) with delta (0, 0)
Screenshot: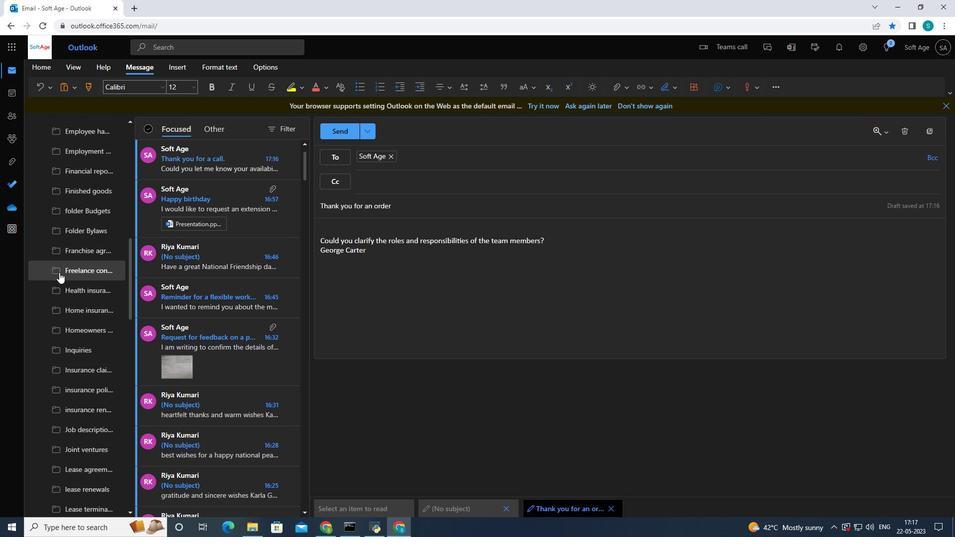 
Action: Mouse scrolled (59, 272) with delta (0, 0)
Screenshot: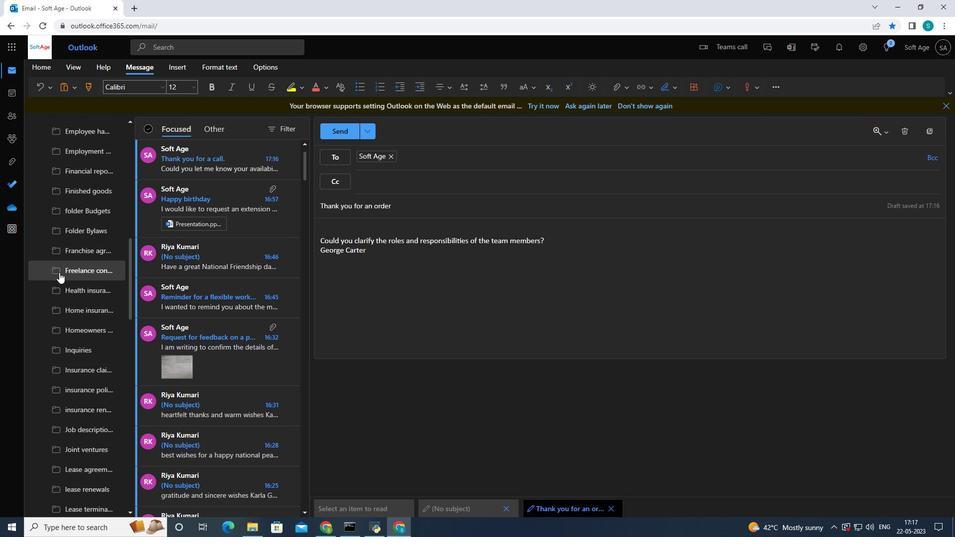 
Action: Mouse moved to (59, 272)
Screenshot: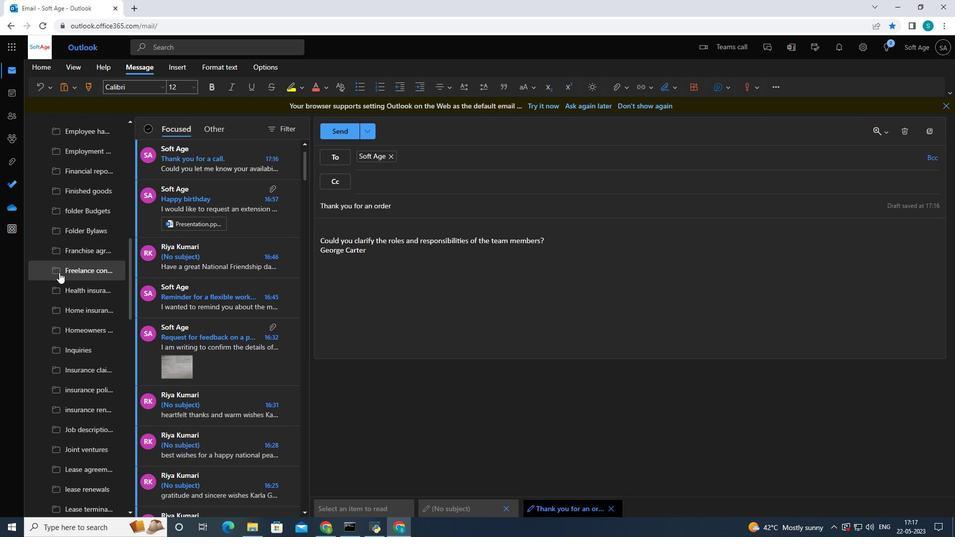 
Action: Mouse scrolled (59, 272) with delta (0, 0)
Screenshot: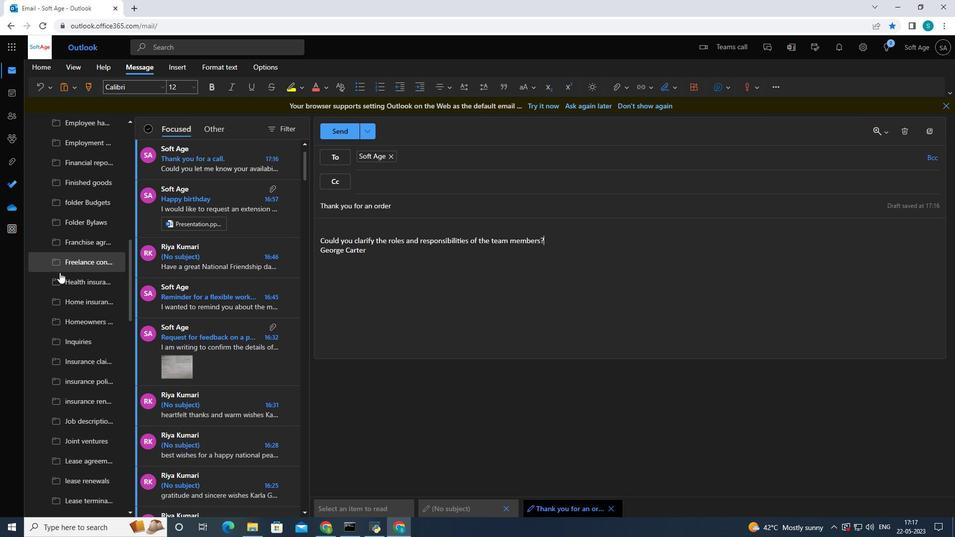 
Action: Mouse scrolled (59, 272) with delta (0, 0)
Screenshot: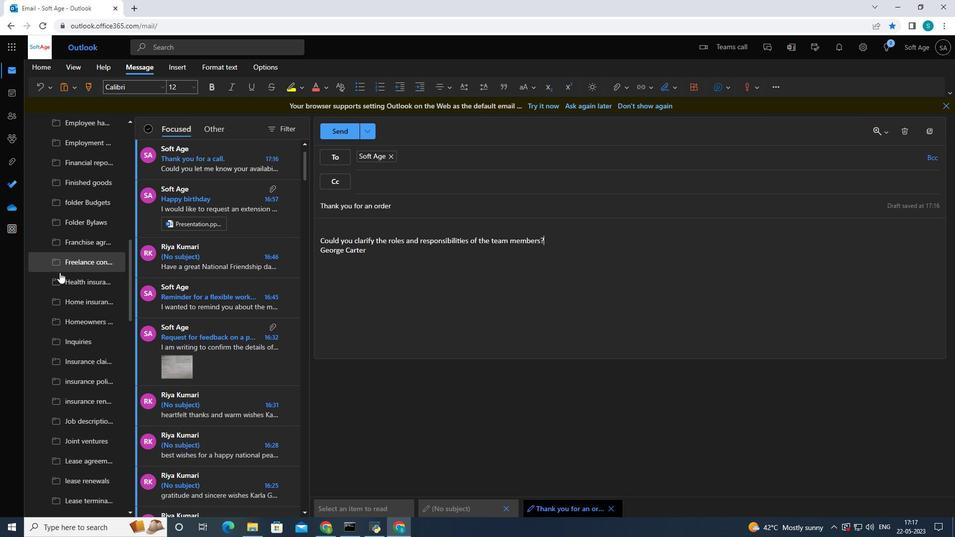 
Action: Mouse scrolled (59, 272) with delta (0, 0)
Screenshot: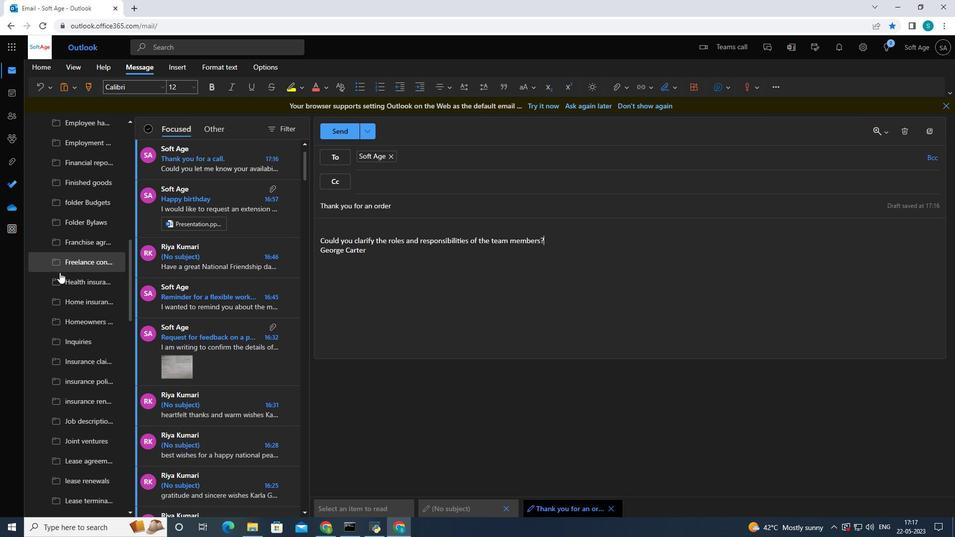 
Action: Mouse scrolled (59, 272) with delta (0, 0)
Screenshot: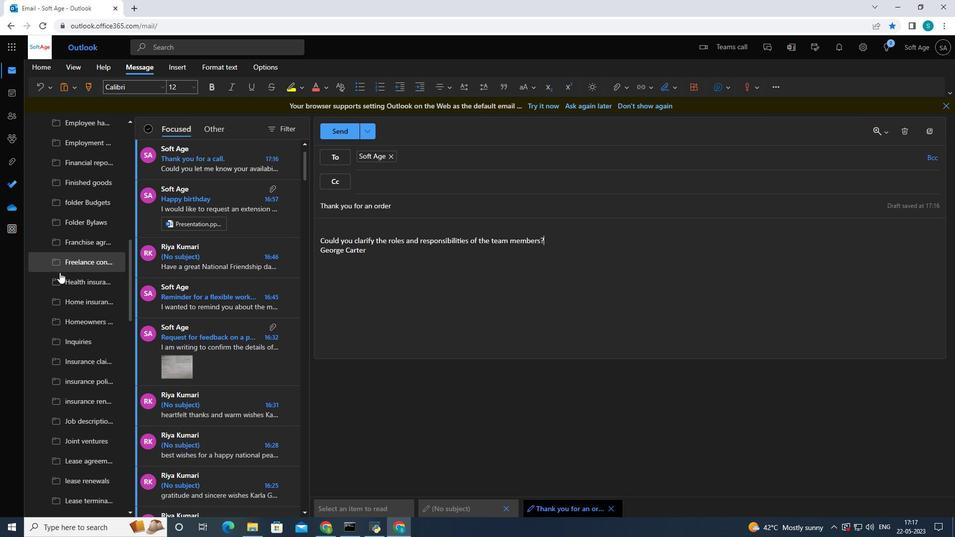 
Action: Mouse scrolled (59, 272) with delta (0, 0)
Screenshot: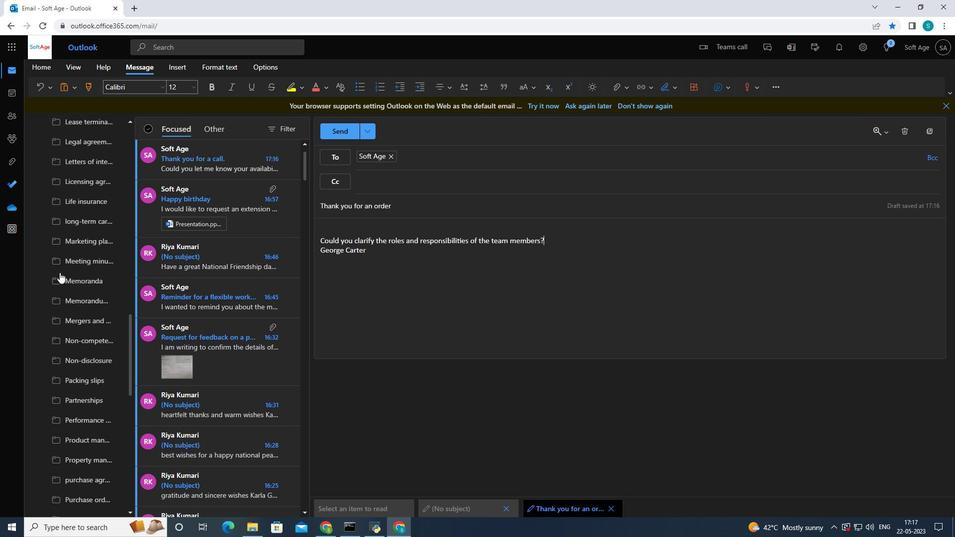 
Action: Mouse scrolled (59, 272) with delta (0, 0)
Screenshot: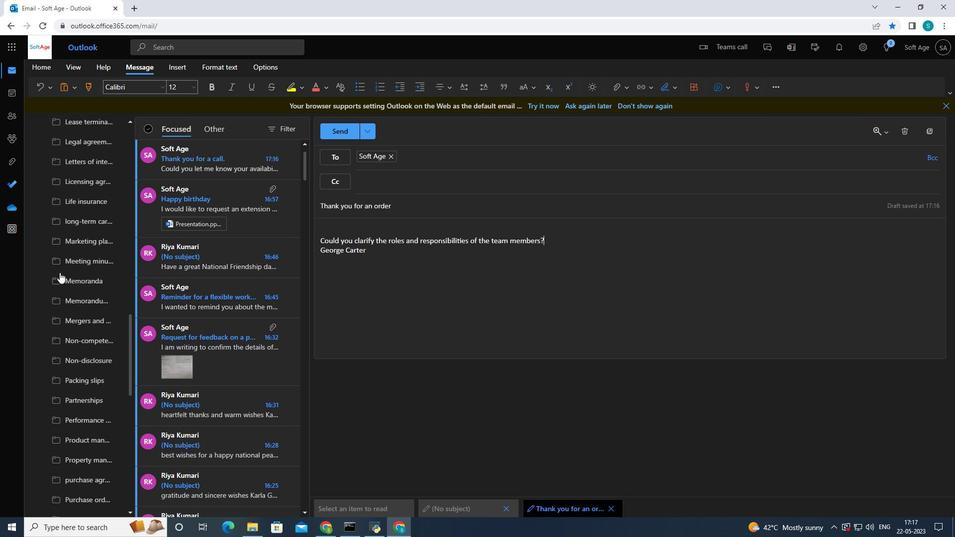 
Action: Mouse scrolled (59, 271) with delta (0, 0)
Screenshot: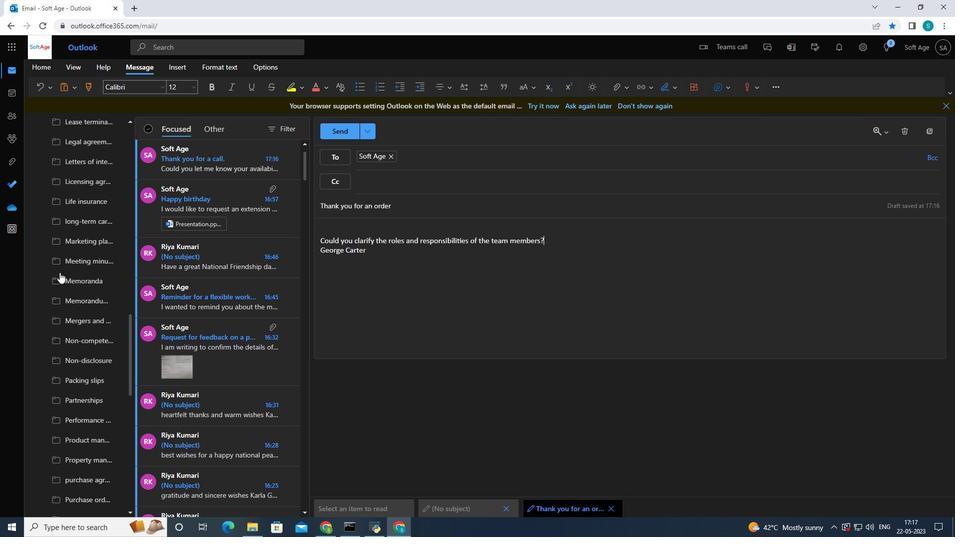 
Action: Mouse scrolled (59, 272) with delta (0, 0)
Screenshot: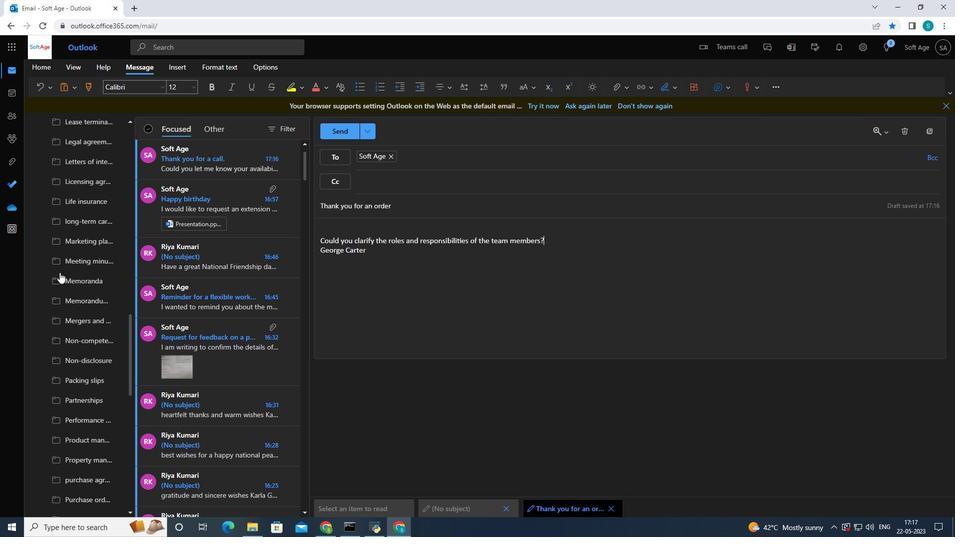
Action: Mouse scrolled (59, 272) with delta (0, 0)
Screenshot: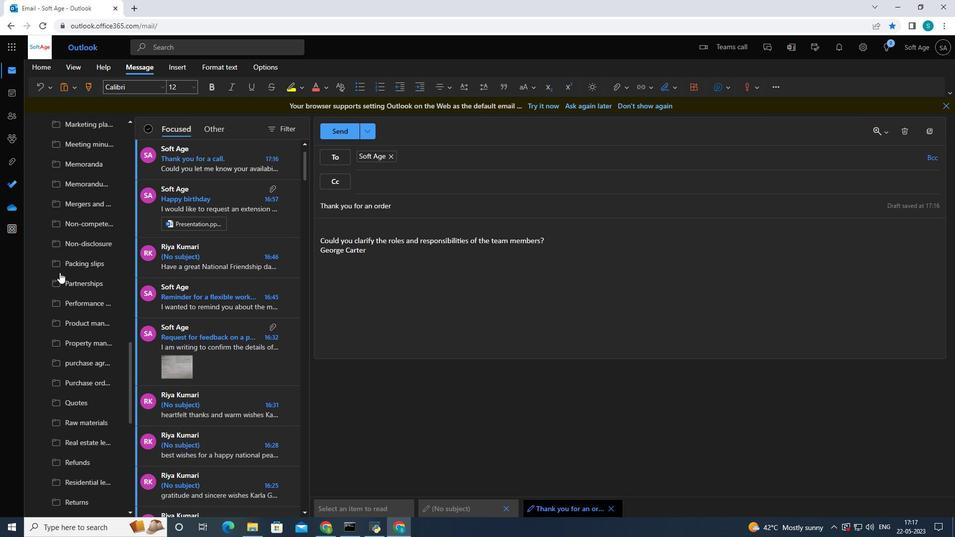 
Action: Mouse scrolled (59, 272) with delta (0, 0)
Screenshot: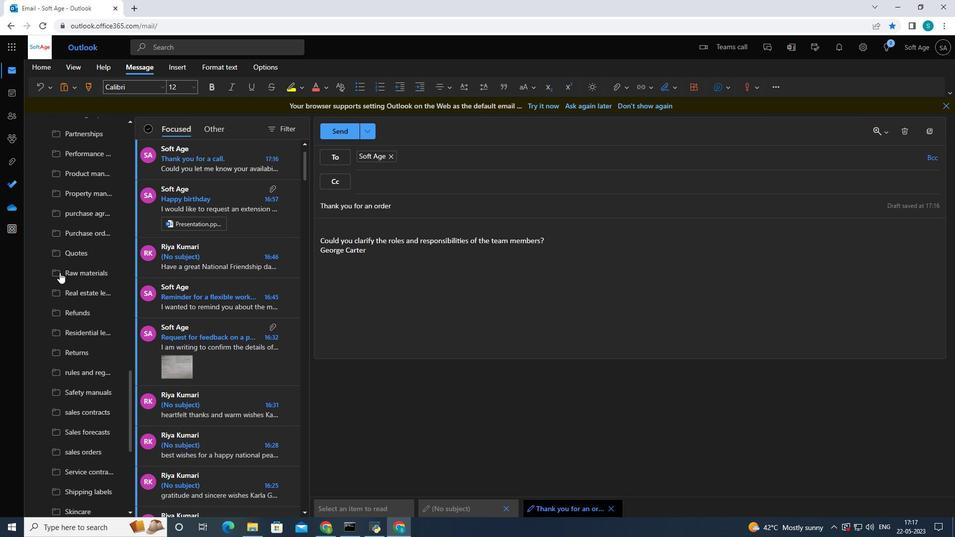 
Action: Mouse scrolled (59, 272) with delta (0, 0)
Screenshot: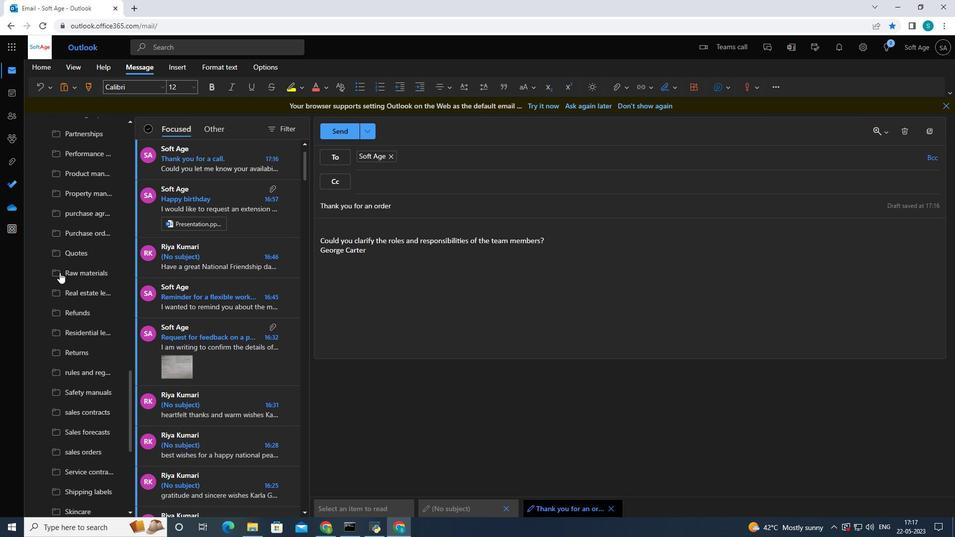 
Action: Mouse scrolled (59, 272) with delta (0, 0)
Screenshot: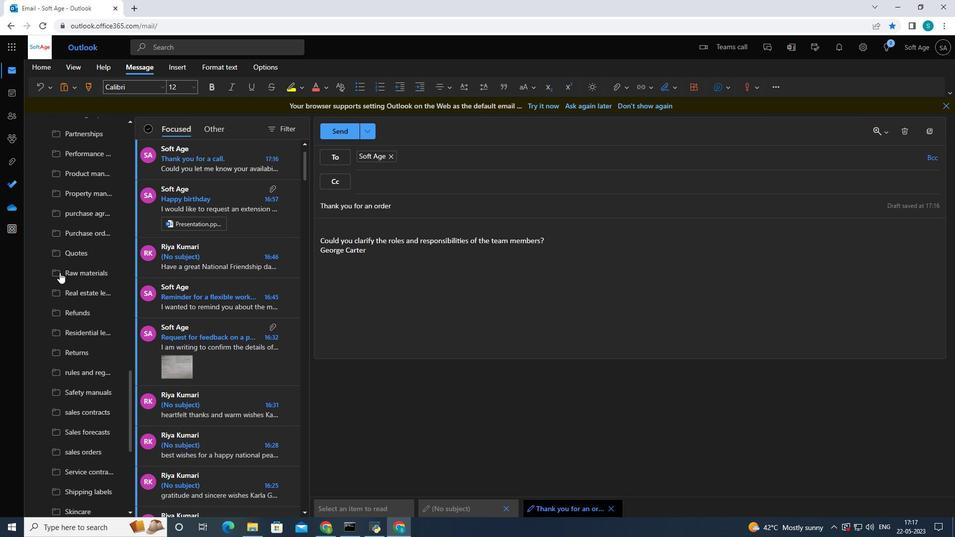 
Action: Mouse scrolled (59, 272) with delta (0, 0)
Screenshot: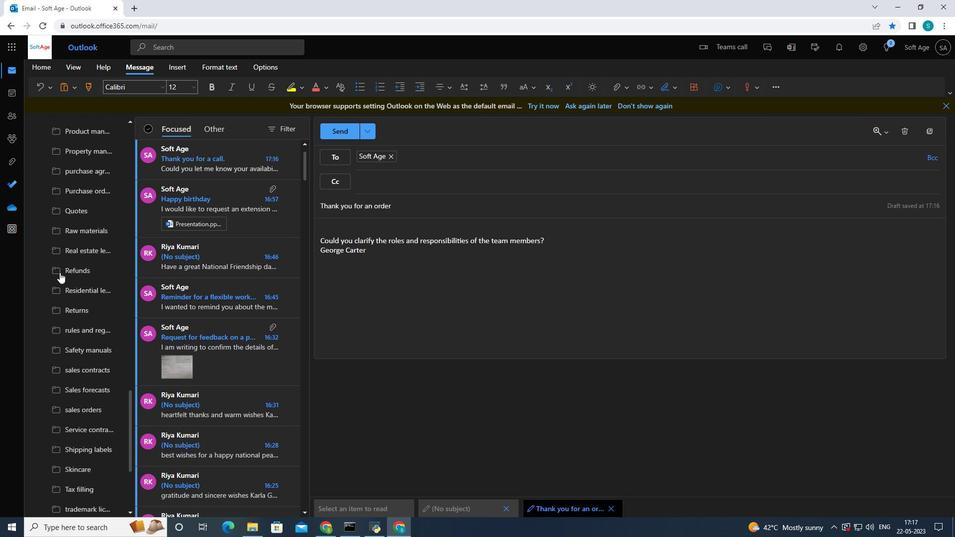 
Action: Mouse moved to (60, 272)
Screenshot: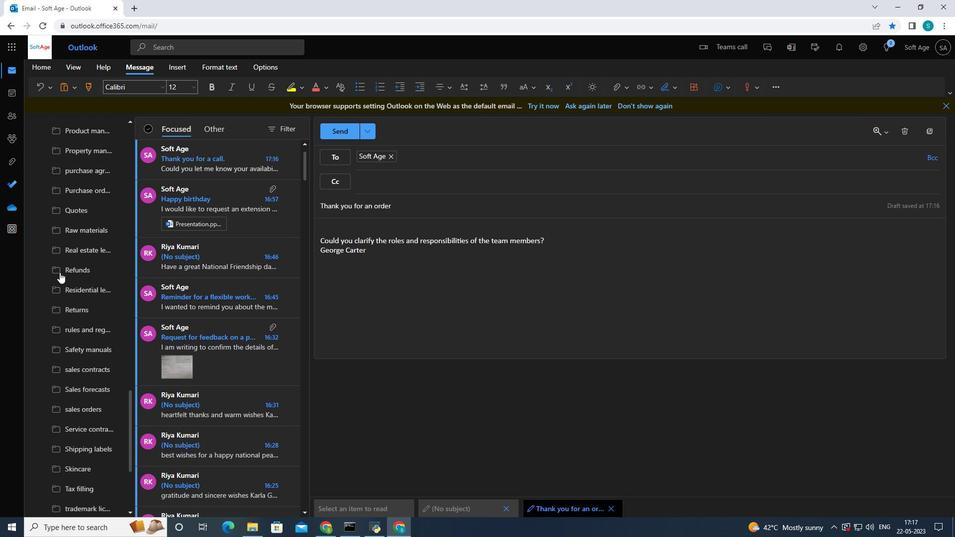 
Action: Mouse scrolled (60, 271) with delta (0, 0)
Screenshot: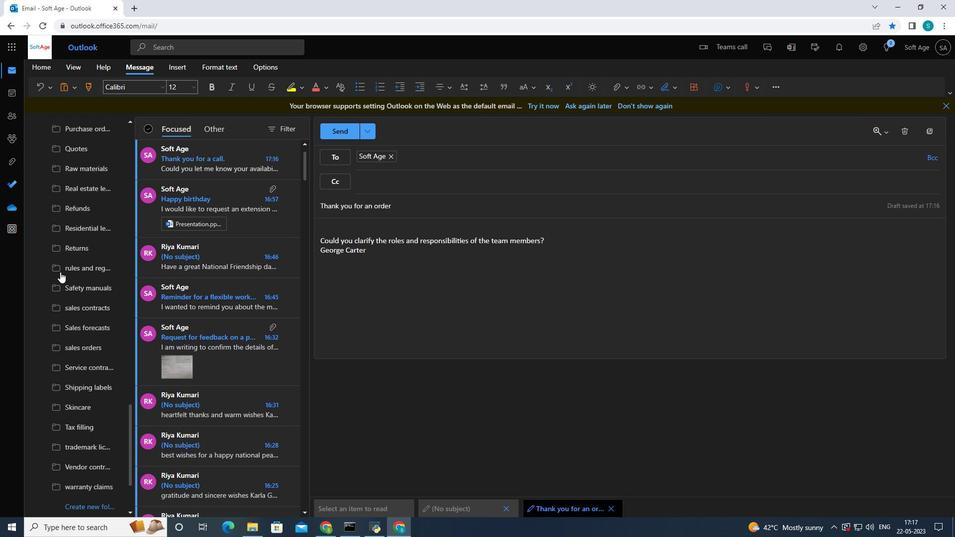 
Action: Mouse scrolled (60, 271) with delta (0, 0)
Screenshot: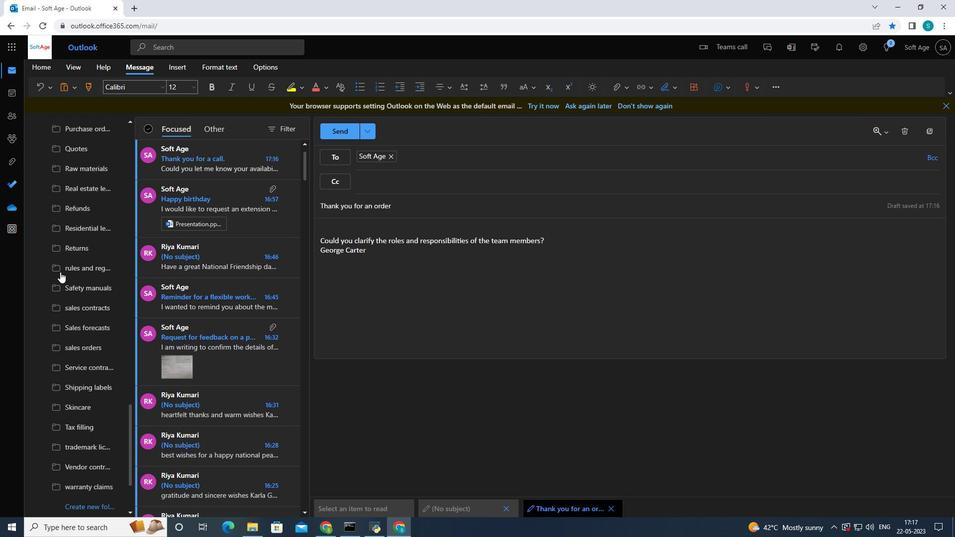 
Action: Mouse scrolled (60, 271) with delta (0, 0)
Screenshot: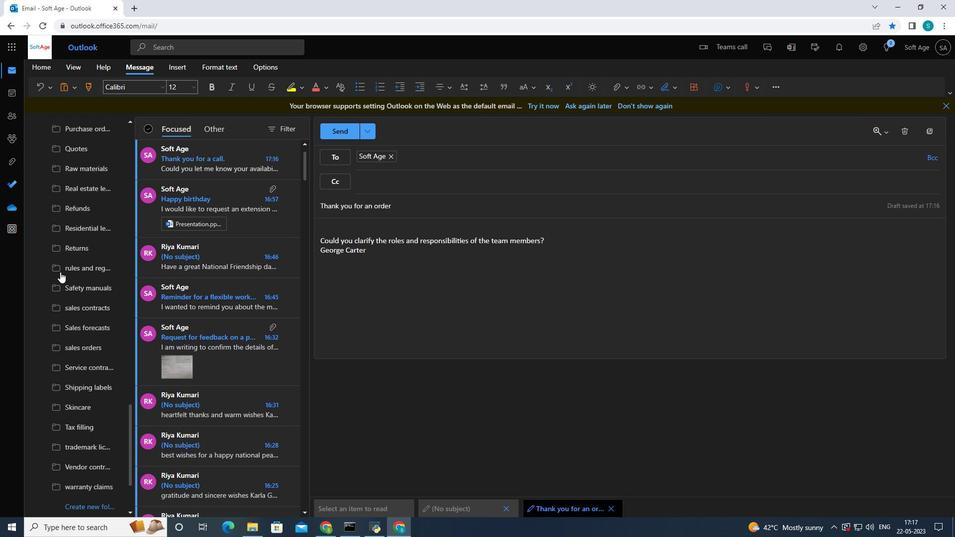 
Action: Mouse scrolled (60, 271) with delta (0, 0)
Screenshot: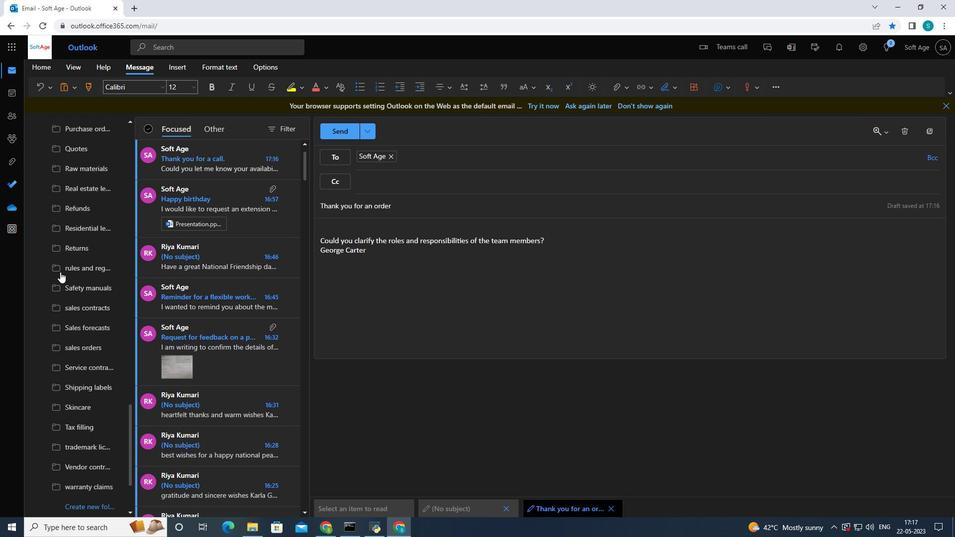 
Action: Mouse scrolled (60, 271) with delta (0, 0)
Screenshot: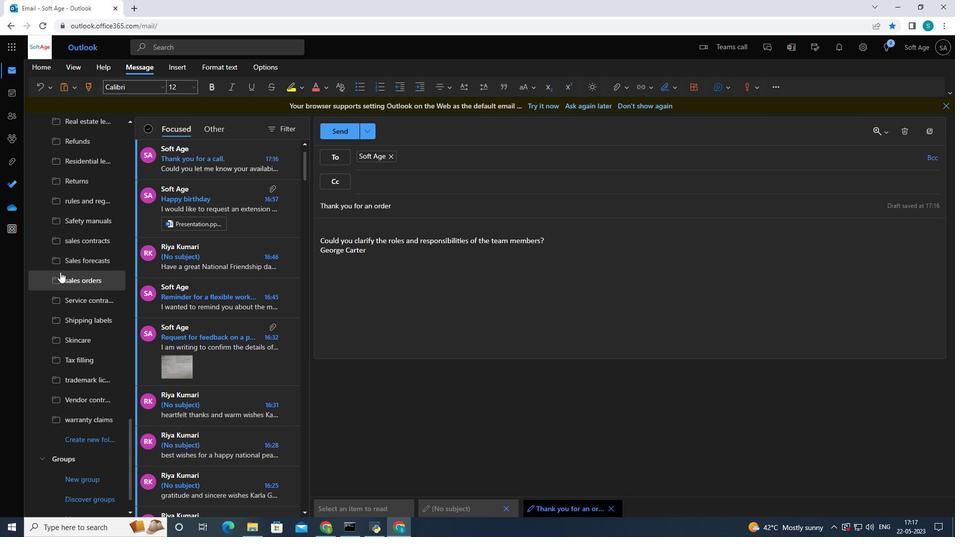 
Action: Mouse moved to (61, 271)
Screenshot: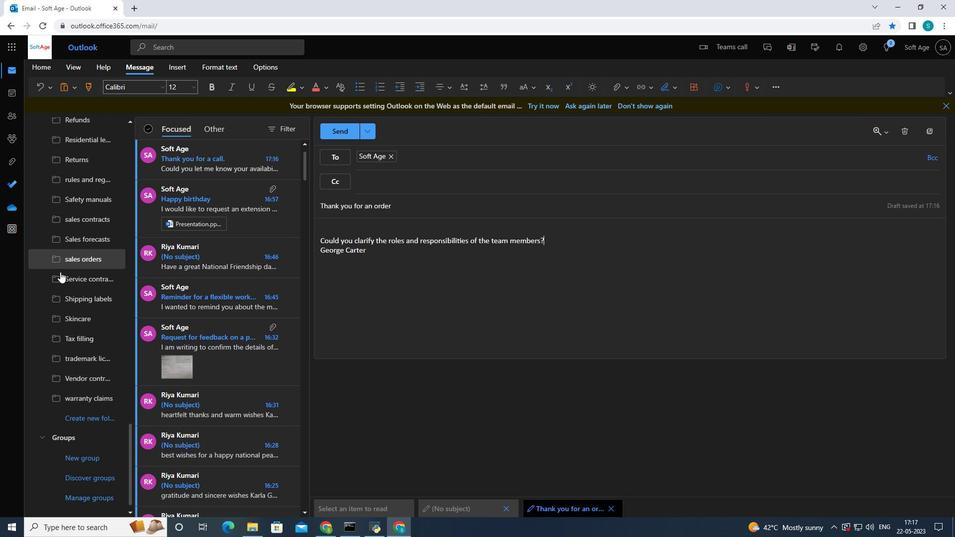 
Action: Mouse scrolled (61, 270) with delta (0, 0)
Screenshot: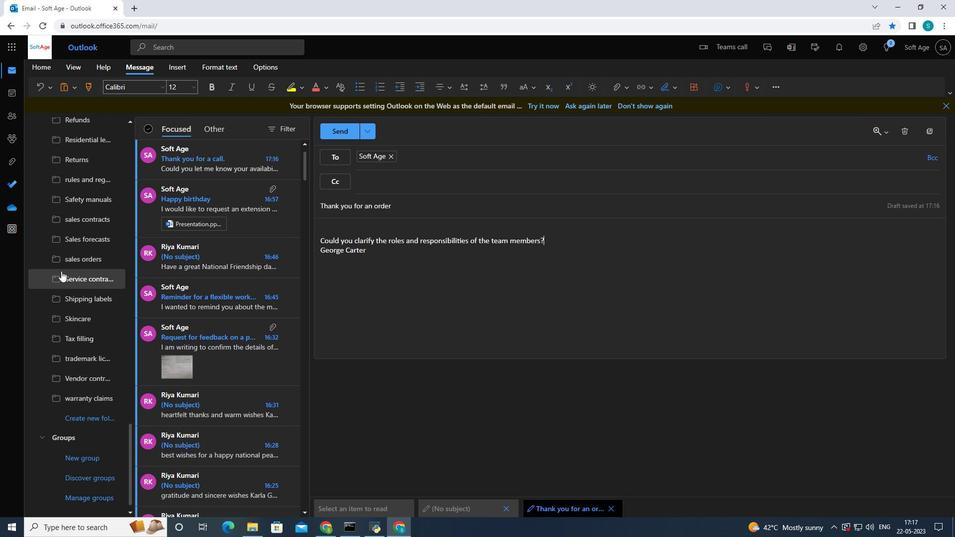
Action: Mouse scrolled (61, 270) with delta (0, 0)
Screenshot: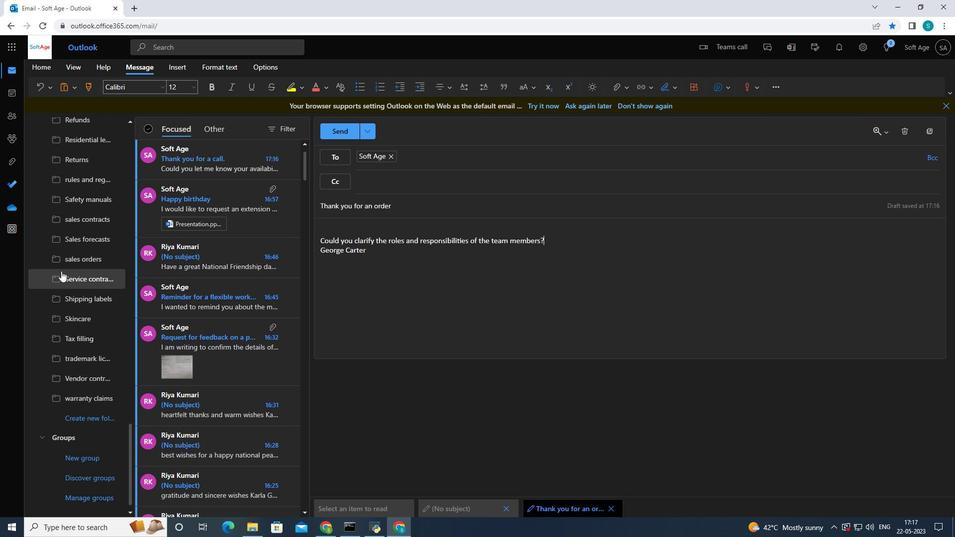 
Action: Mouse scrolled (61, 270) with delta (0, 0)
Screenshot: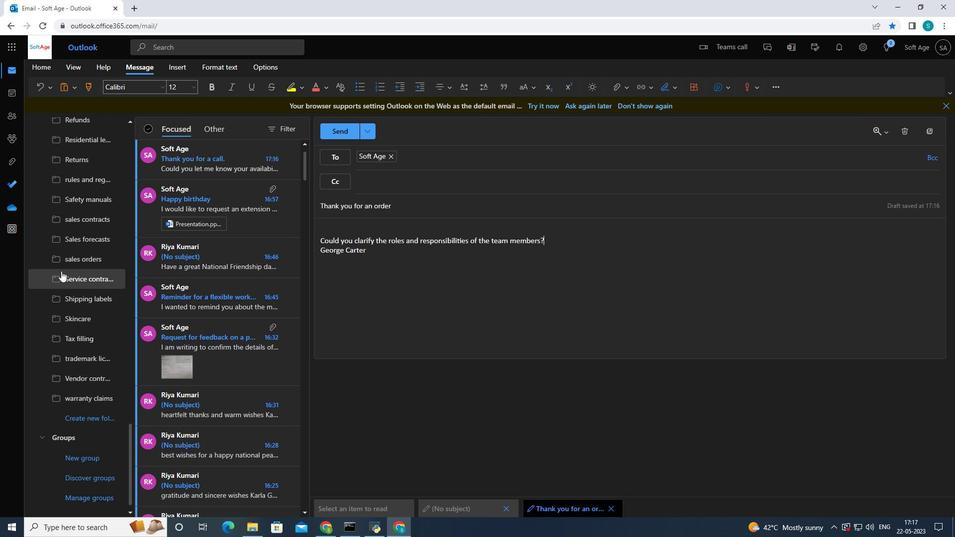 
Action: Mouse scrolled (61, 270) with delta (0, 0)
Screenshot: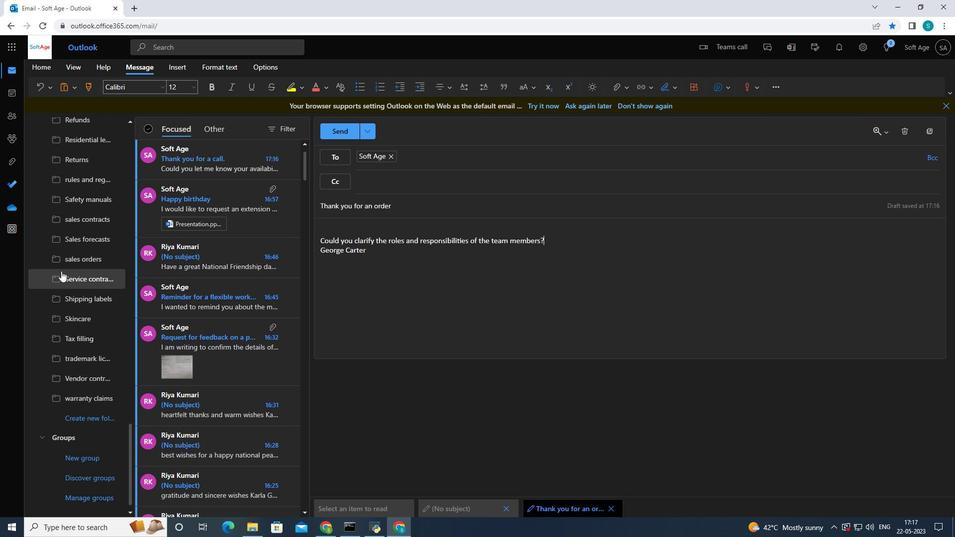 
Action: Mouse moved to (89, 414)
Screenshot: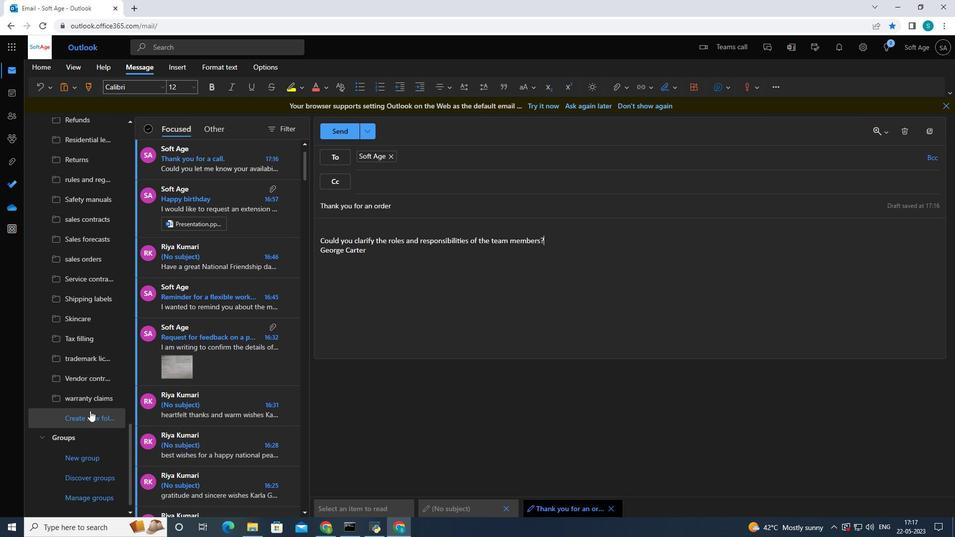 
Action: Mouse pressed left at (89, 414)
Screenshot: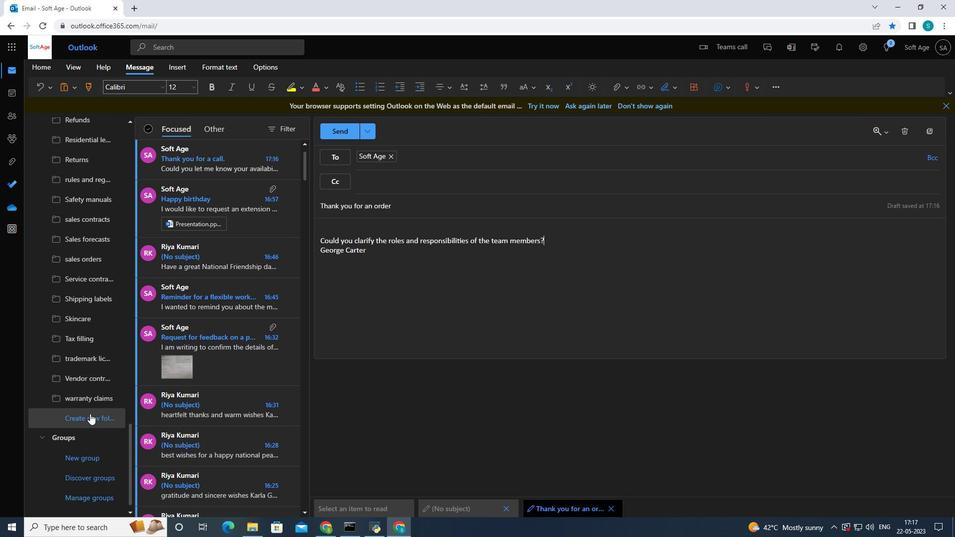 
Action: Mouse moved to (96, 398)
Screenshot: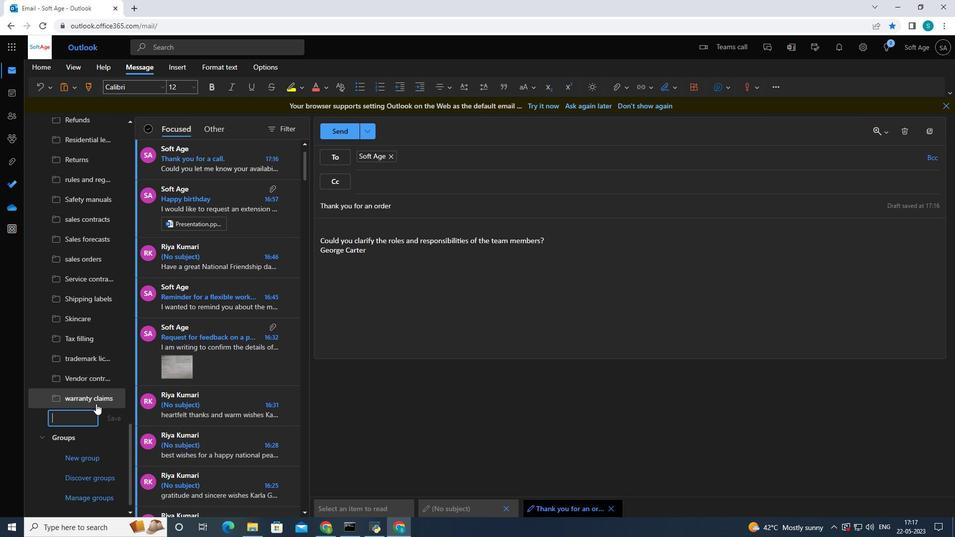 
Action: Key pressed <Key.shift>Makeup
Screenshot: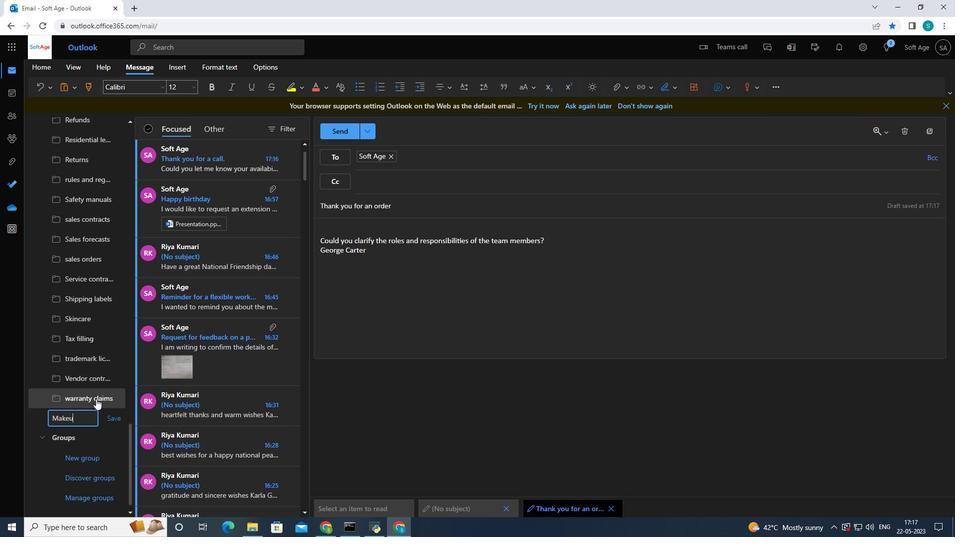 
Action: Mouse moved to (112, 418)
Screenshot: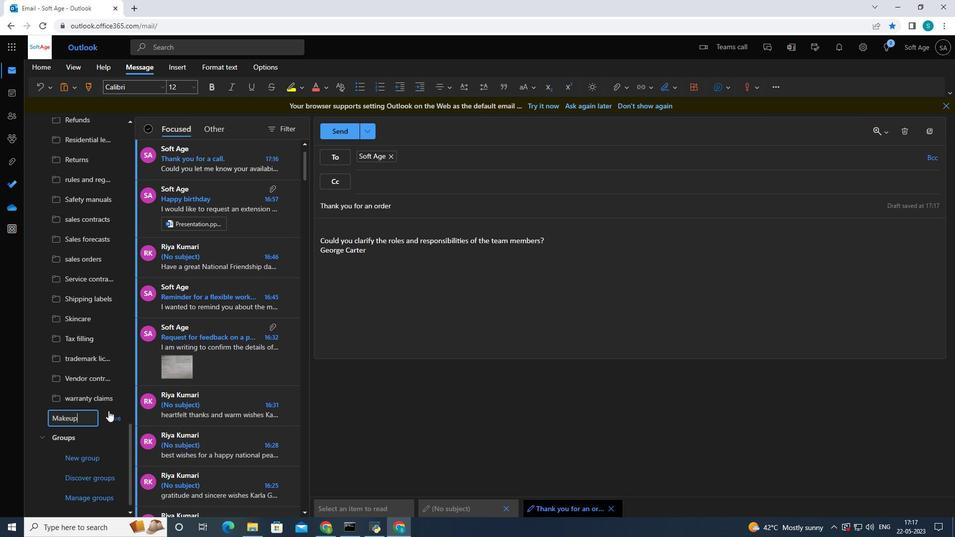 
Action: Mouse pressed left at (112, 418)
Screenshot: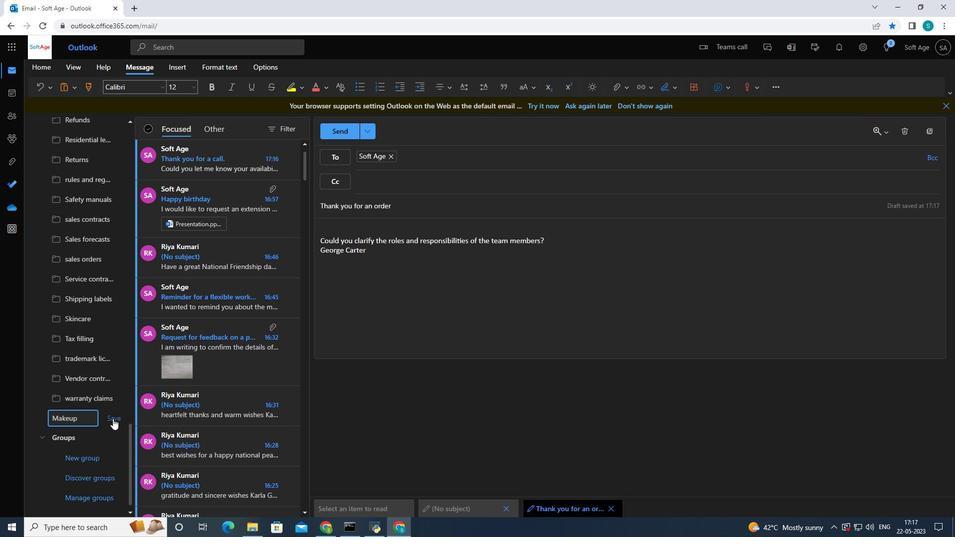 
Action: Mouse moved to (514, 295)
Screenshot: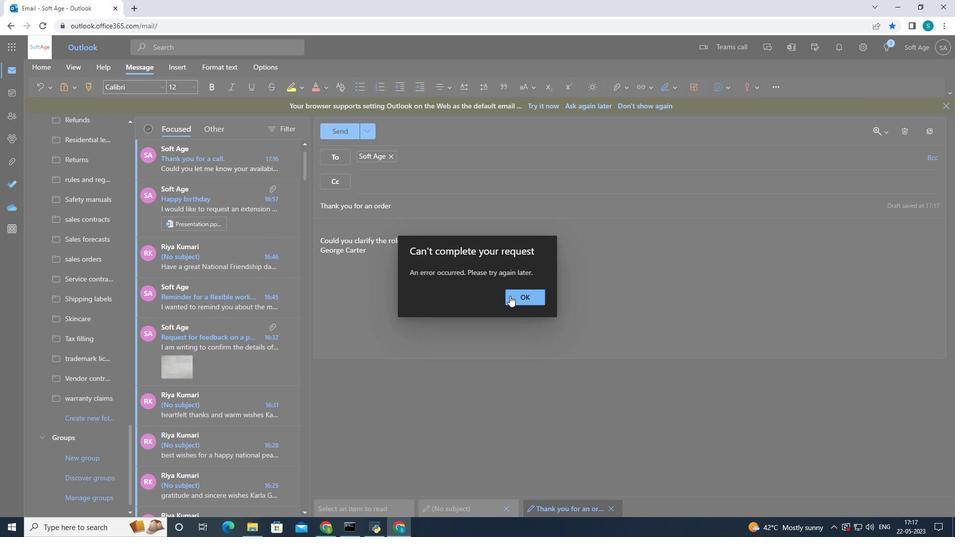 
Action: Mouse pressed left at (514, 295)
Screenshot: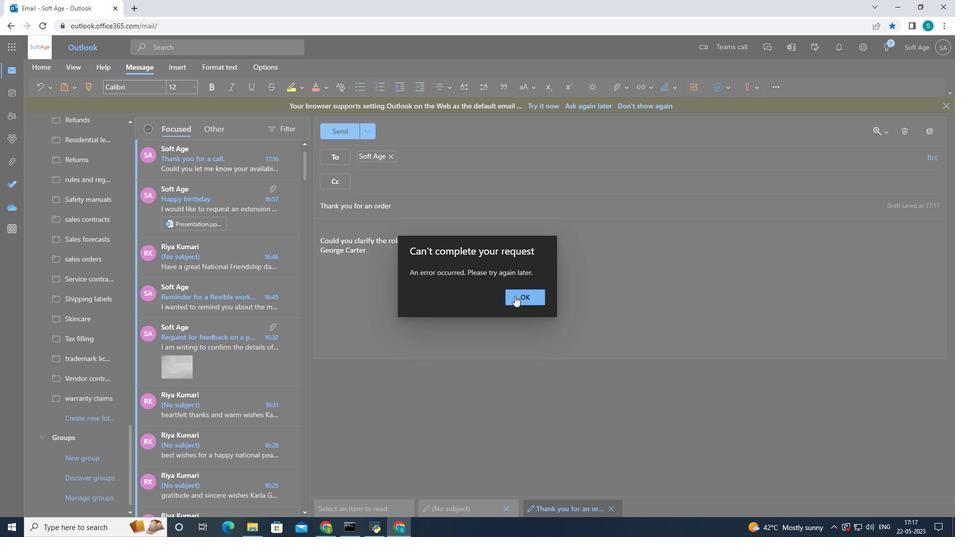 
Action: Mouse moved to (333, 130)
Screenshot: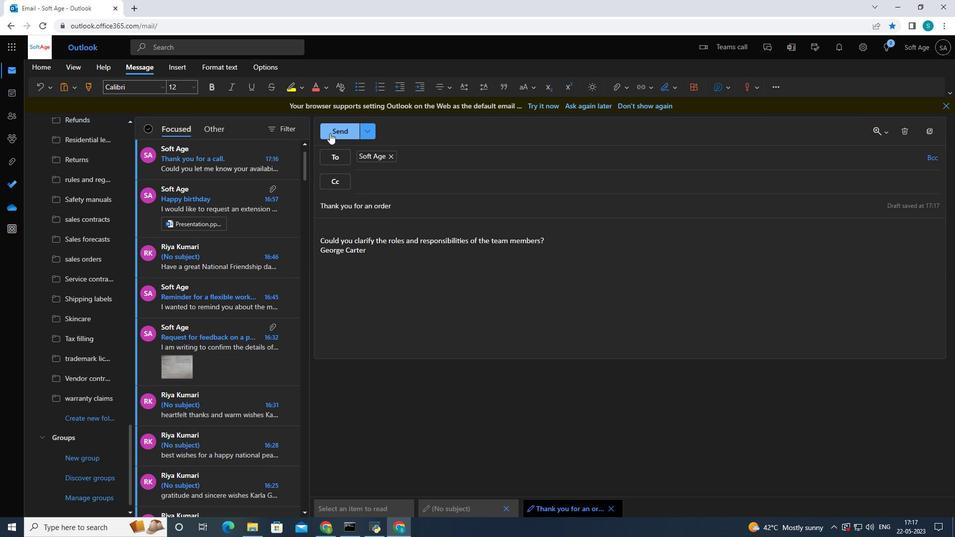 
Action: Mouse pressed left at (333, 130)
Screenshot: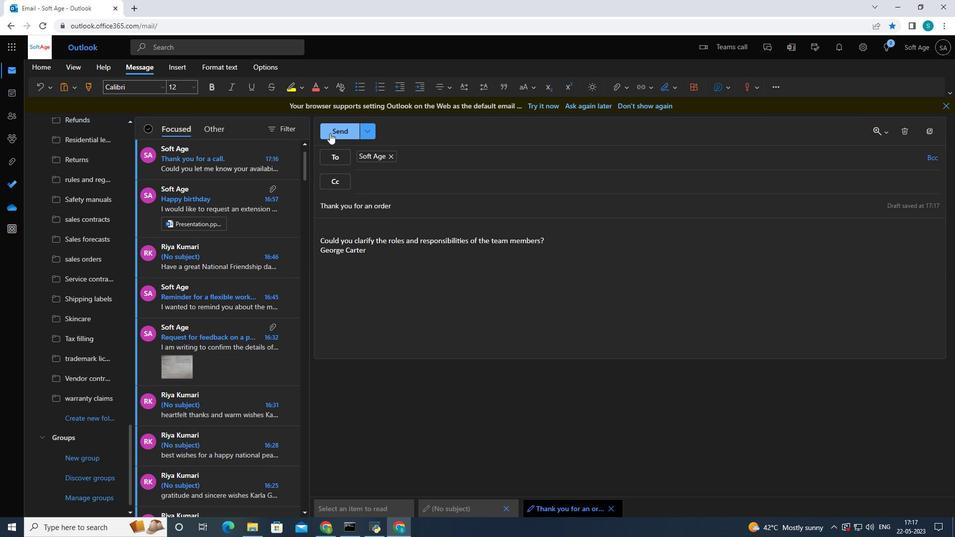 
